 Task: Look for space in Brasschaat, Belgium from 22nd June, 2023 to 30th June, 2023 for 2 adults in price range Rs.7000 to Rs.15000. Place can be entire place with 1  bedroom having 1 bed and 1 bathroom. Property type can be house, flat, guest house, hotel. Amenities needed are: heating. Booking option can be shelf check-in. Required host language is English.
Action: Mouse moved to (365, 74)
Screenshot: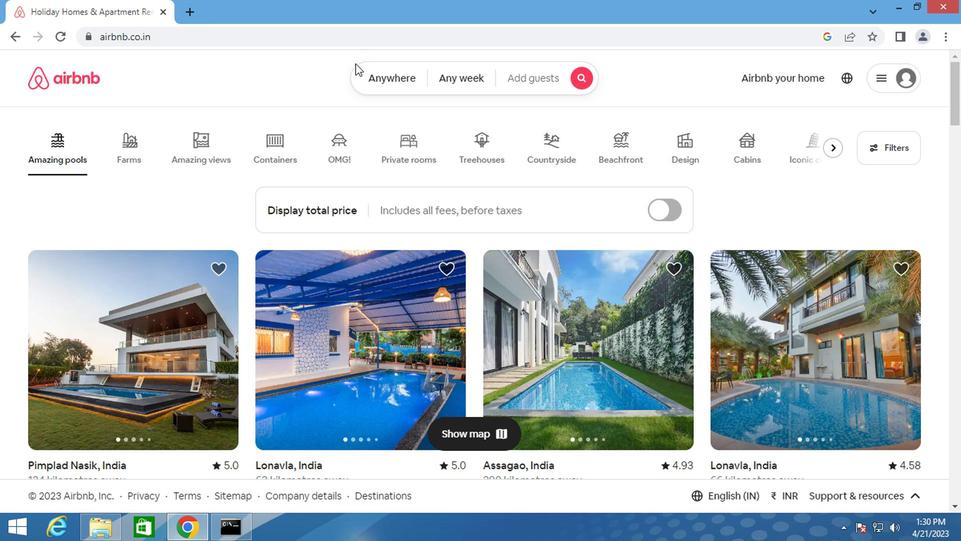 
Action: Mouse pressed left at (365, 74)
Screenshot: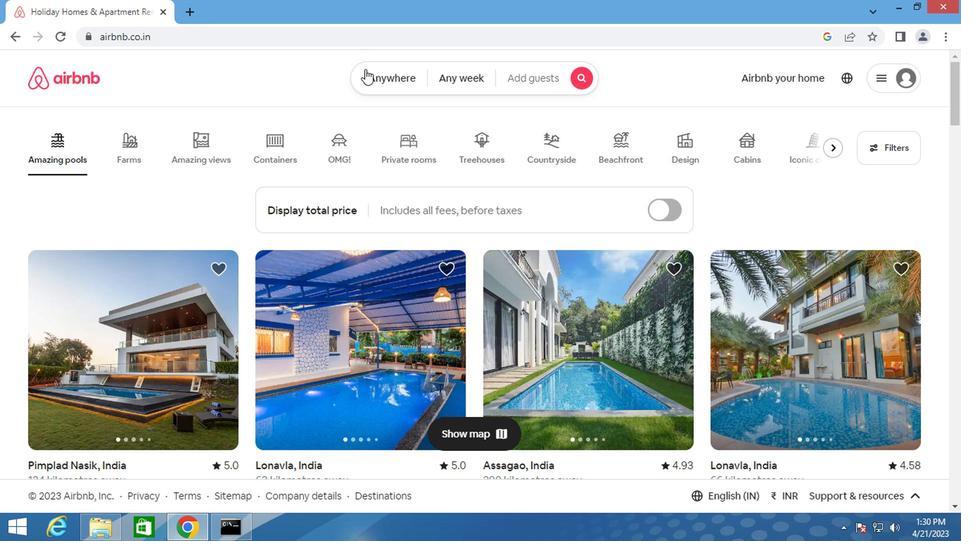 
Action: Mouse moved to (282, 129)
Screenshot: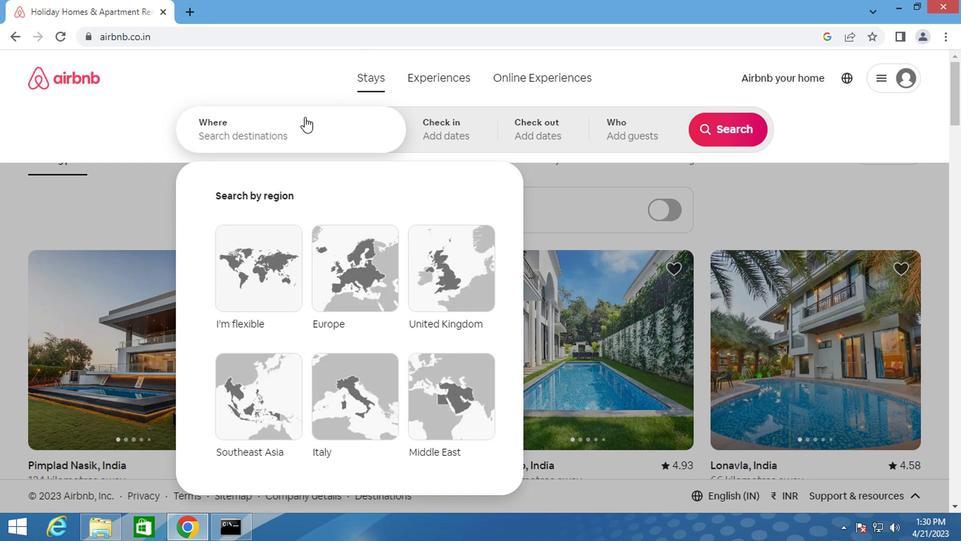 
Action: Mouse pressed left at (282, 129)
Screenshot: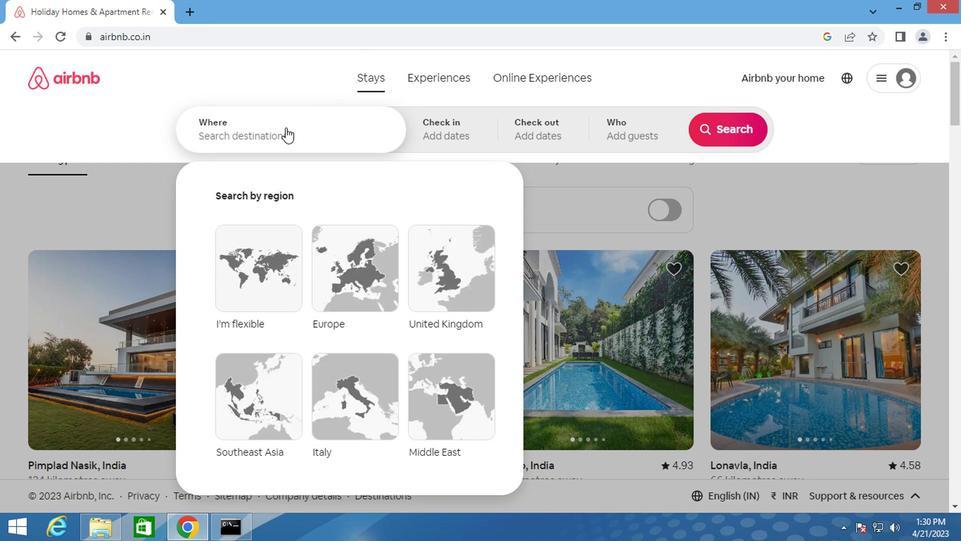 
Action: Key pressed <Key.shift>BRASSCHAAT,<Key.shift>BELGIUM<Key.enter>
Screenshot: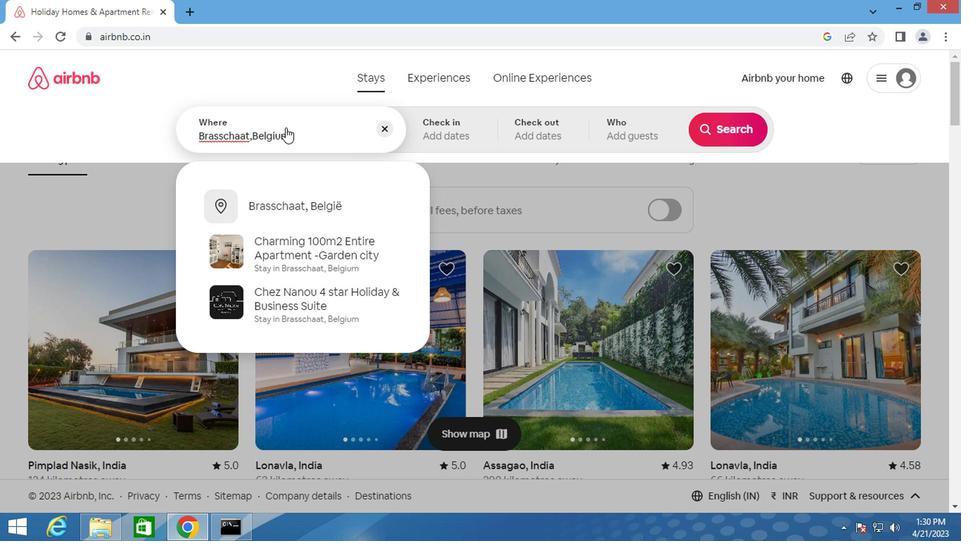 
Action: Mouse moved to (712, 239)
Screenshot: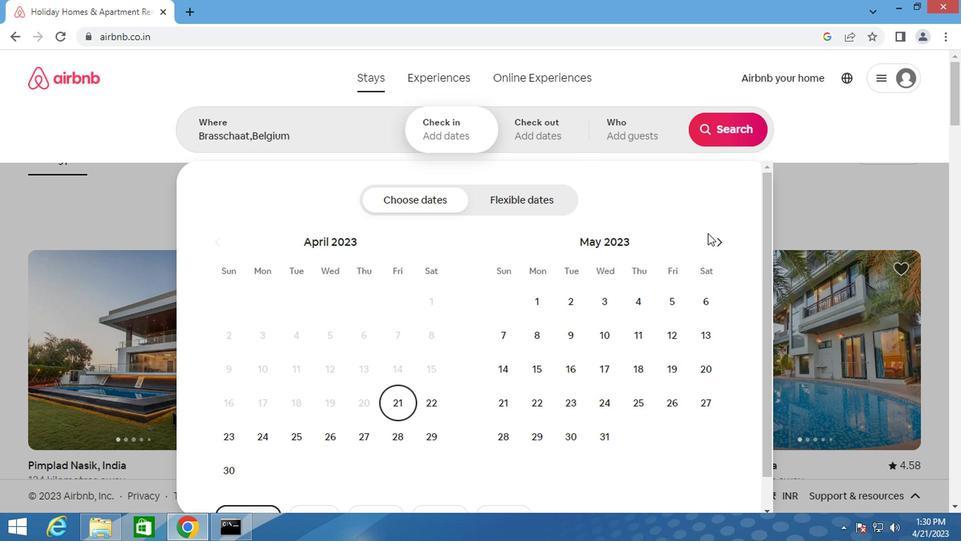 
Action: Mouse pressed left at (712, 239)
Screenshot: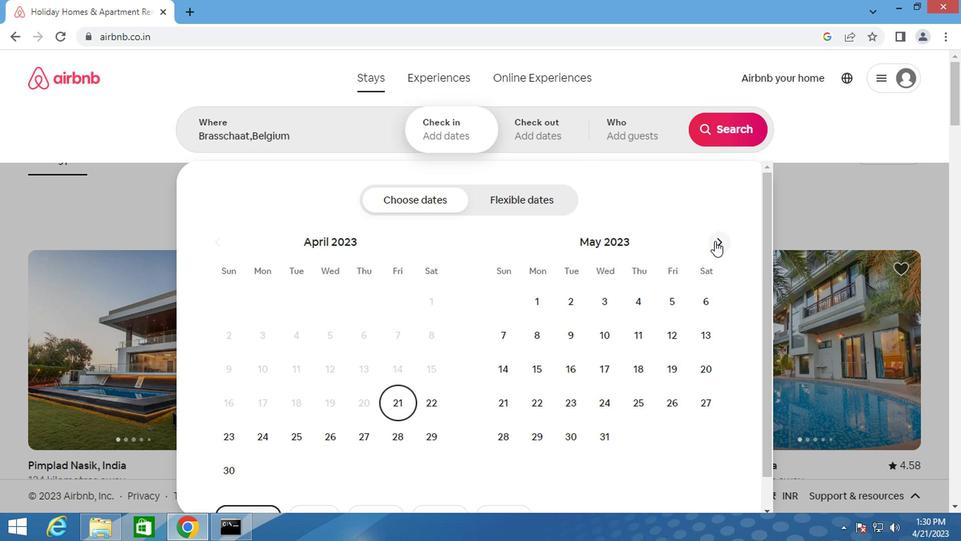 
Action: Mouse moved to (635, 399)
Screenshot: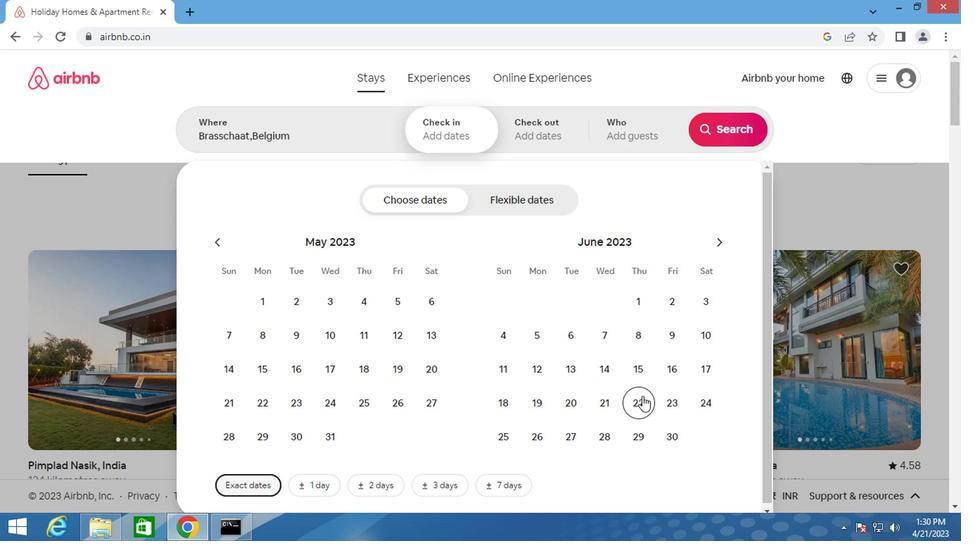 
Action: Mouse pressed left at (635, 399)
Screenshot: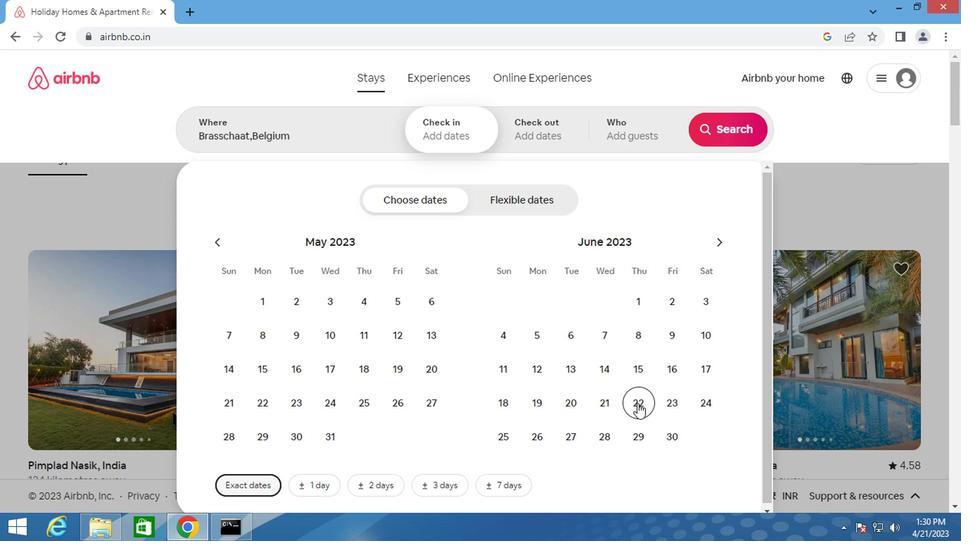 
Action: Mouse pressed left at (635, 399)
Screenshot: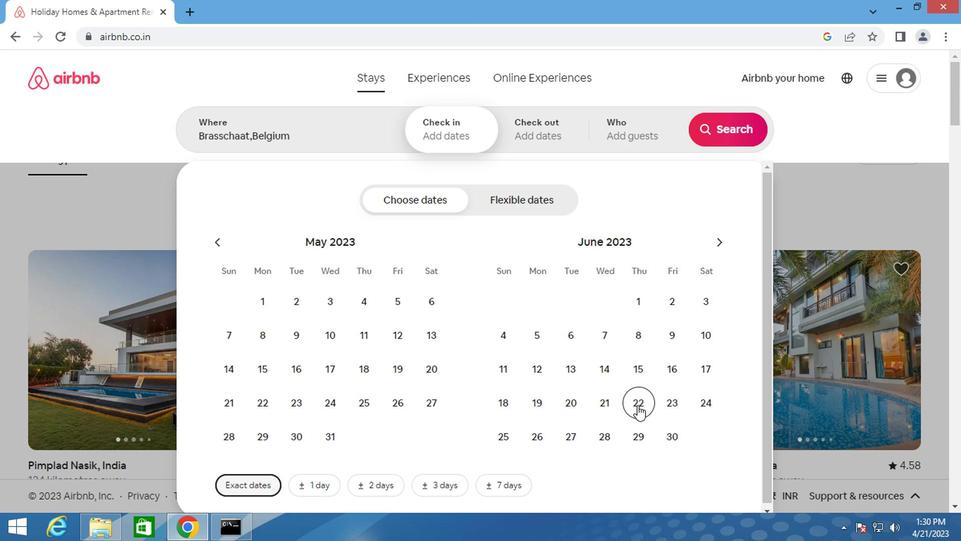 
Action: Mouse moved to (676, 431)
Screenshot: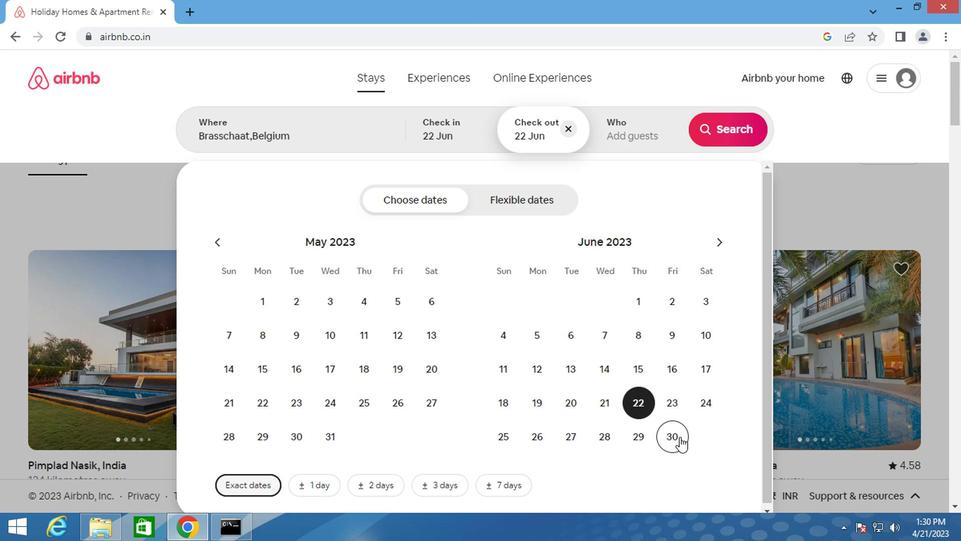 
Action: Mouse pressed left at (676, 431)
Screenshot: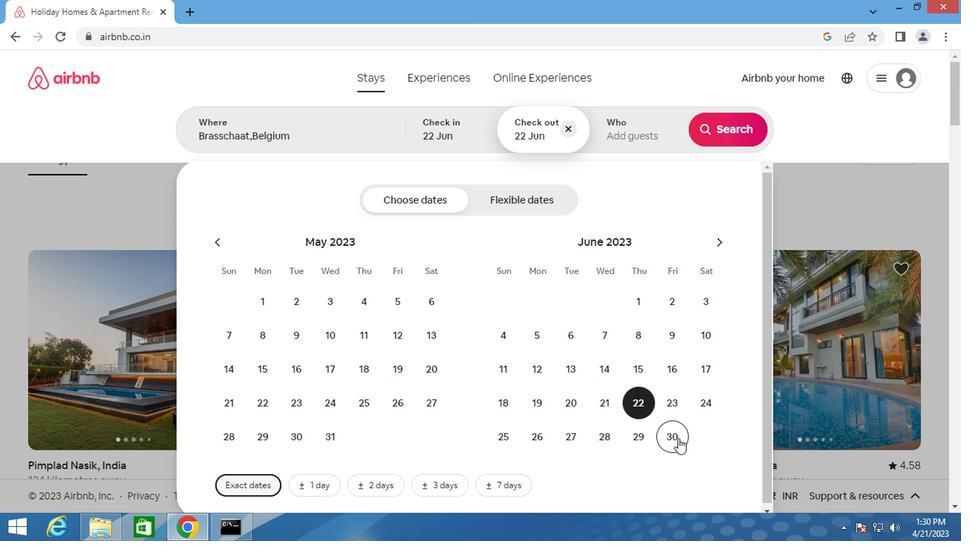 
Action: Mouse moved to (634, 128)
Screenshot: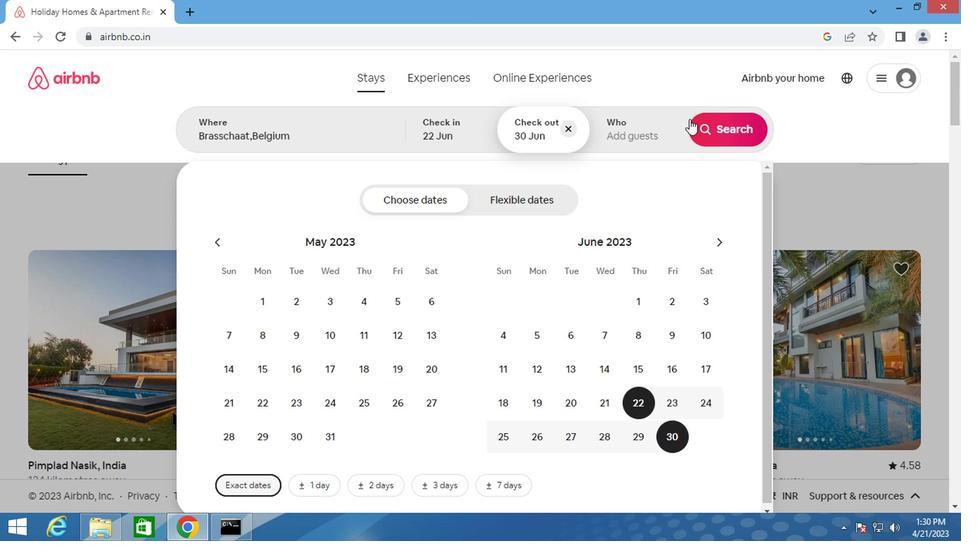 
Action: Mouse pressed left at (634, 128)
Screenshot: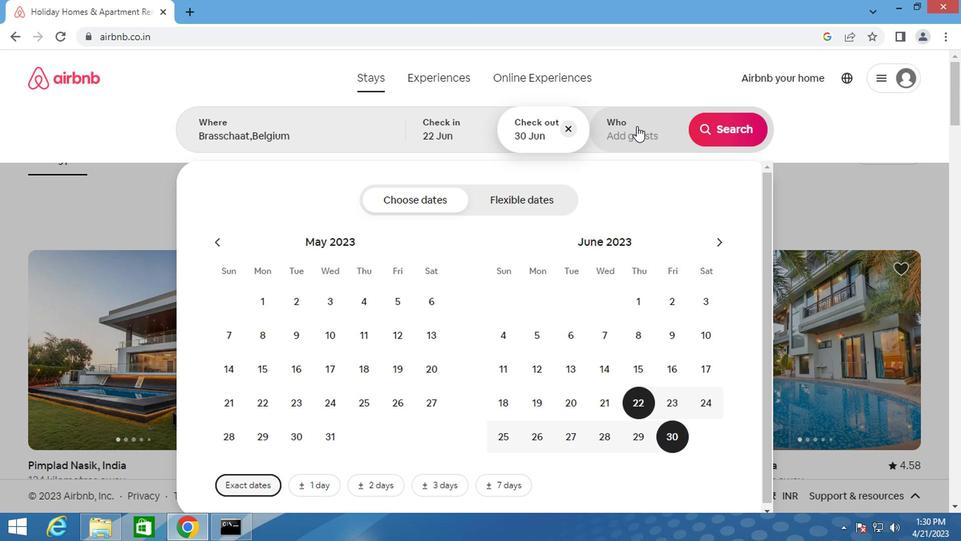 
Action: Mouse moved to (735, 204)
Screenshot: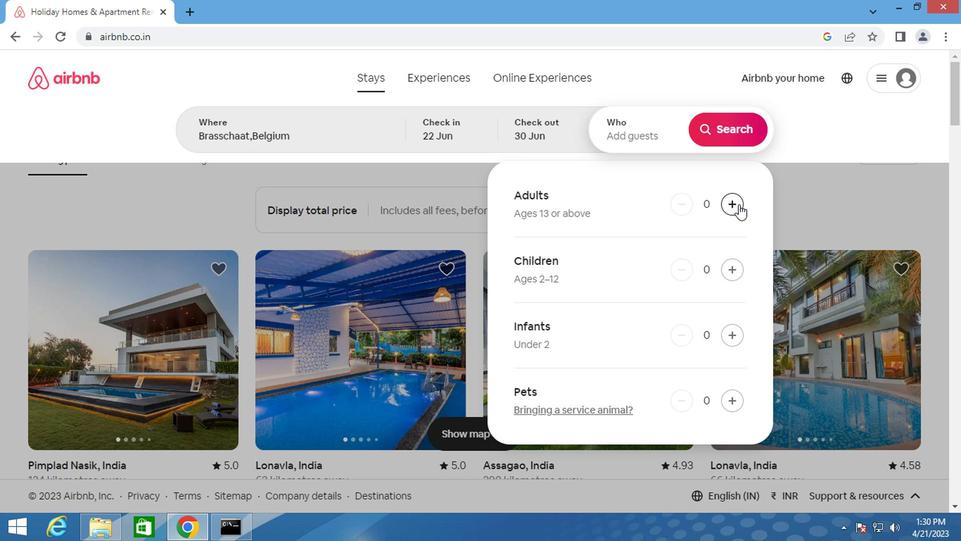 
Action: Mouse pressed left at (735, 204)
Screenshot: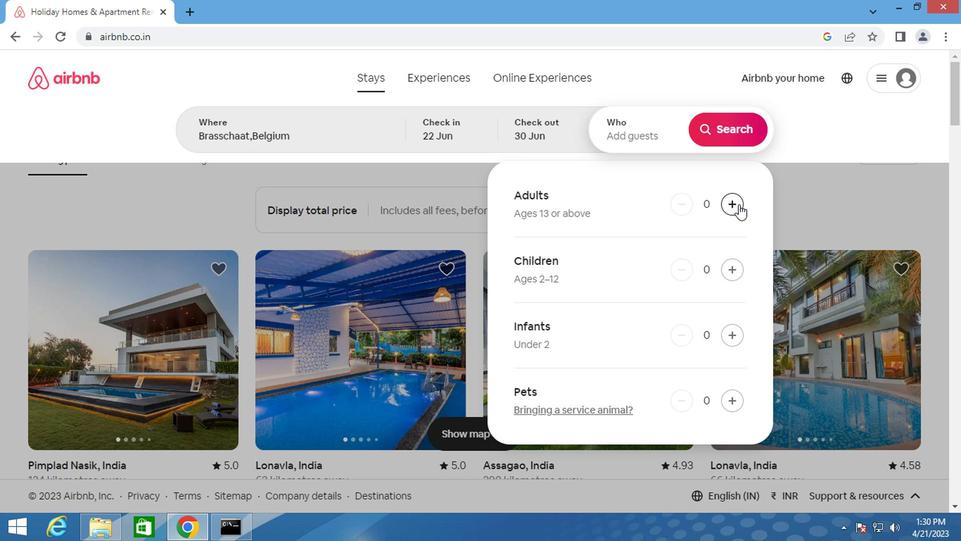 
Action: Mouse moved to (735, 205)
Screenshot: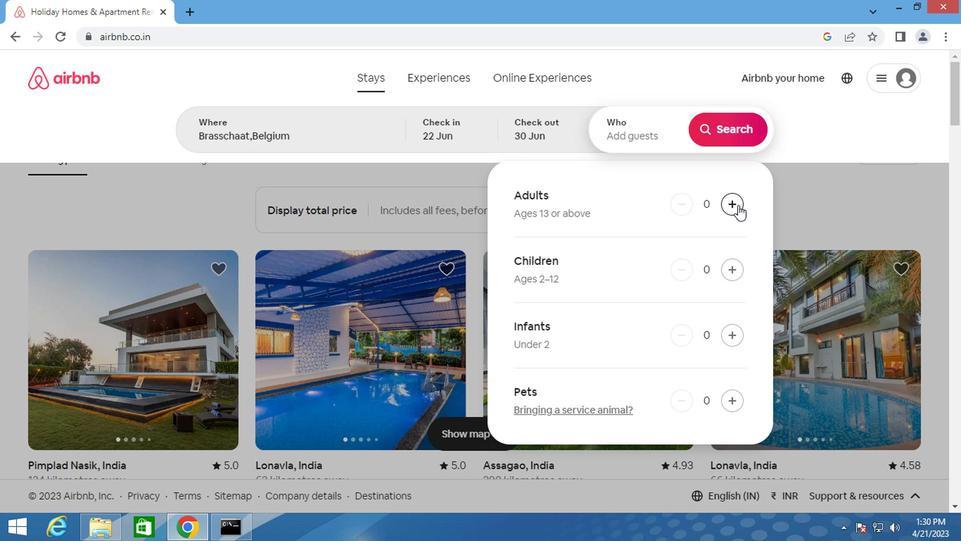 
Action: Mouse pressed left at (735, 205)
Screenshot: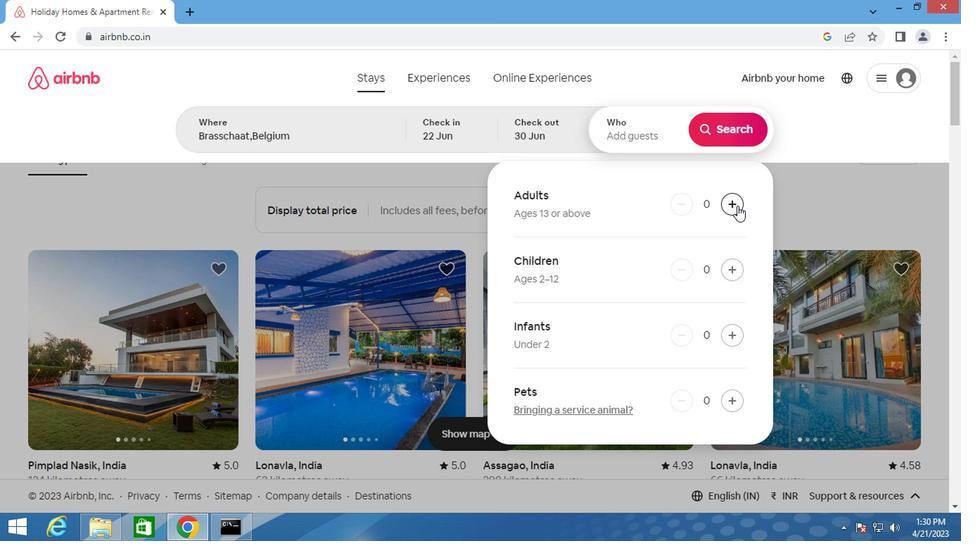 
Action: Mouse moved to (713, 139)
Screenshot: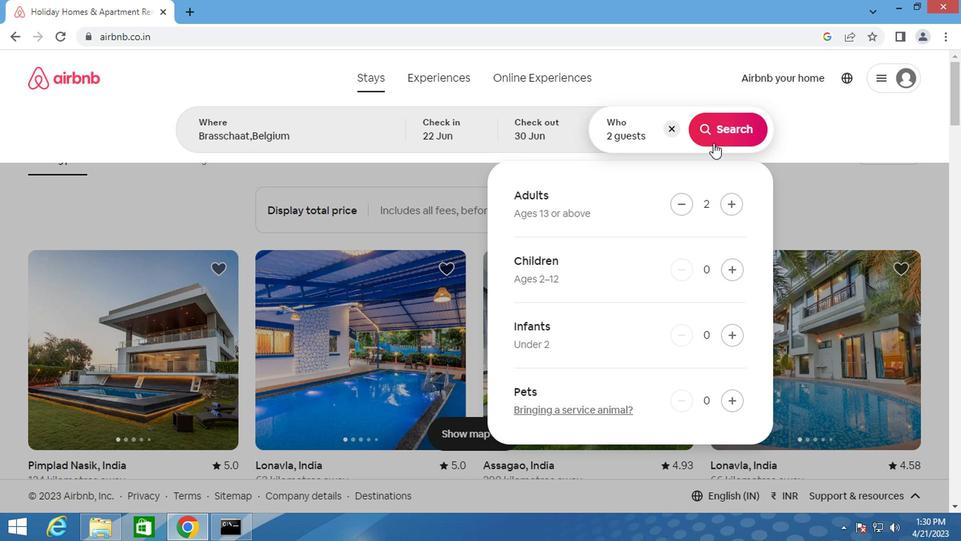 
Action: Mouse pressed left at (713, 139)
Screenshot: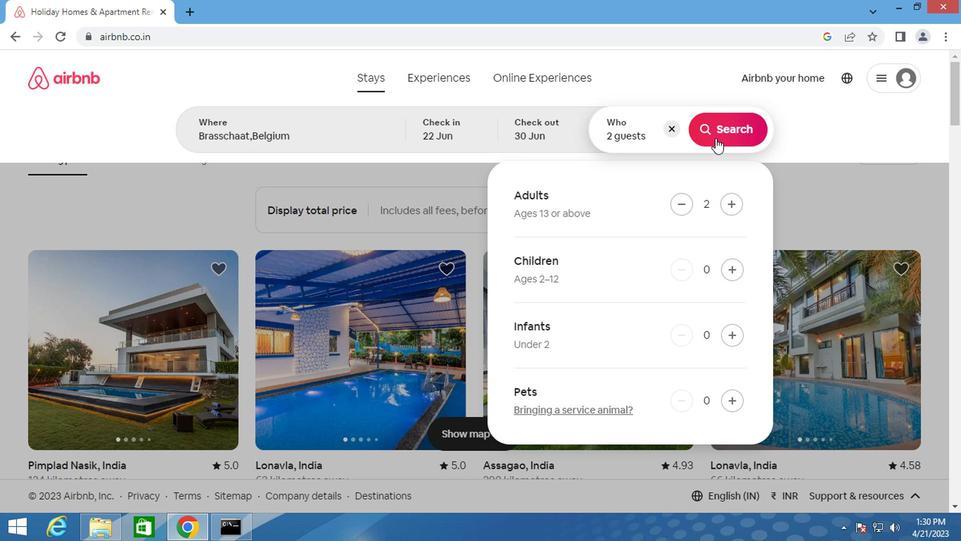 
Action: Mouse moved to (877, 141)
Screenshot: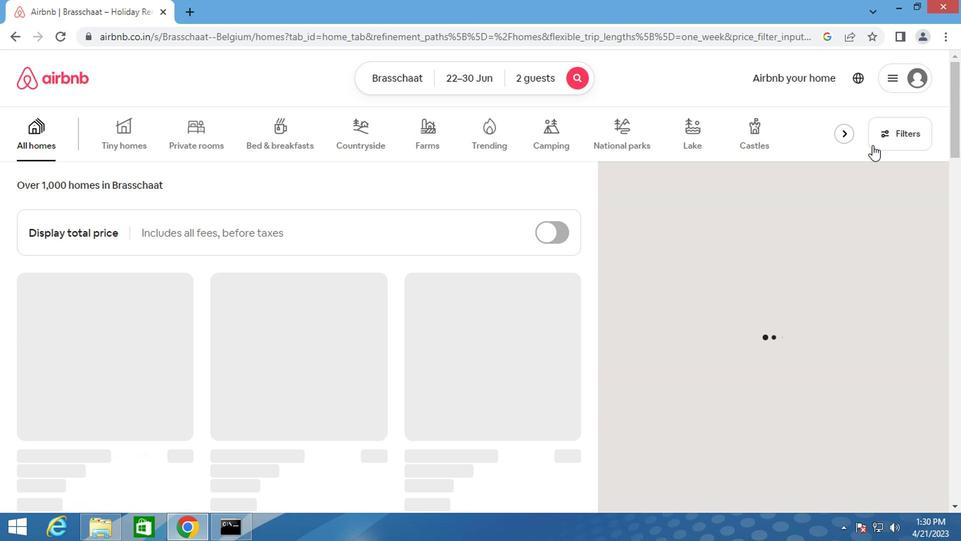 
Action: Mouse pressed left at (877, 141)
Screenshot: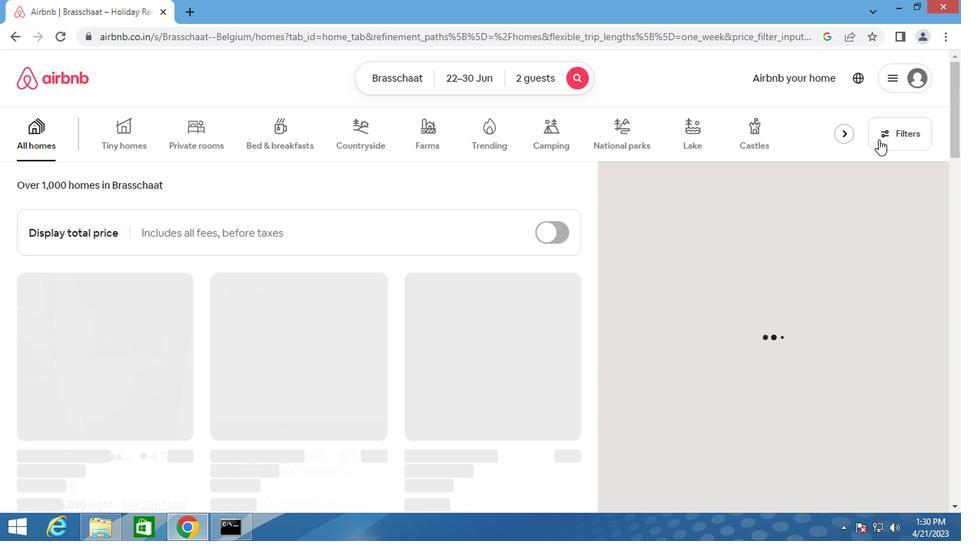 
Action: Mouse moved to (270, 310)
Screenshot: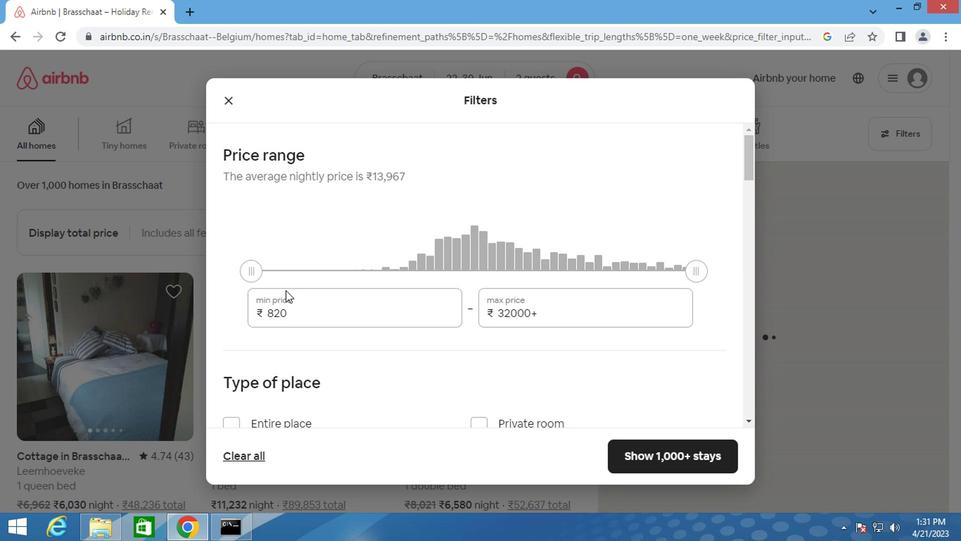 
Action: Mouse pressed left at (270, 310)
Screenshot: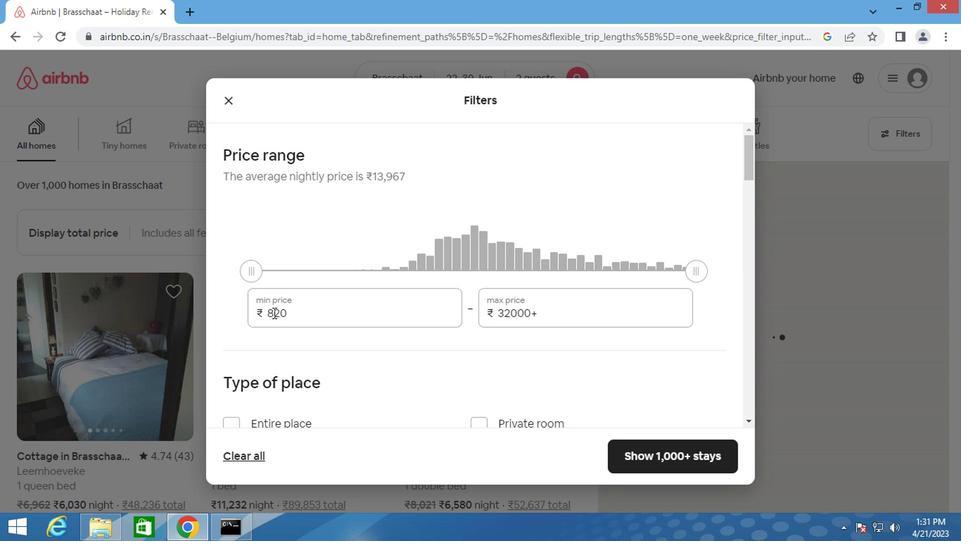 
Action: Mouse pressed left at (270, 310)
Screenshot: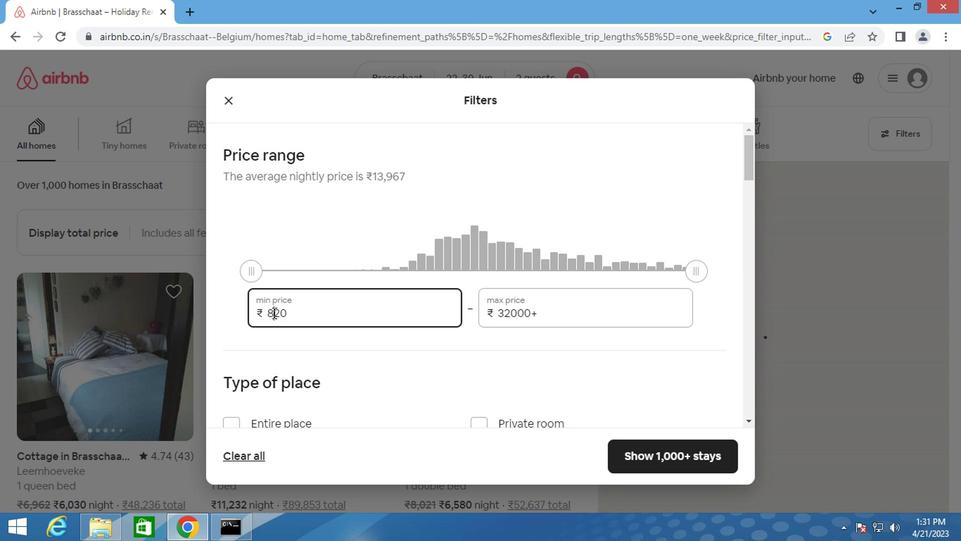 
Action: Mouse moved to (270, 310)
Screenshot: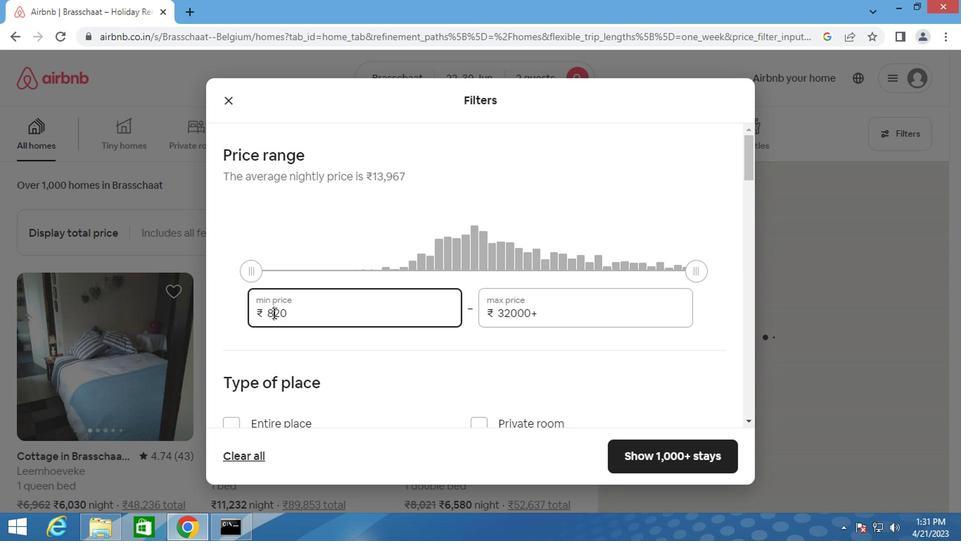 
Action: Key pressed <Key.backspace>7000<Key.enter>
Screenshot: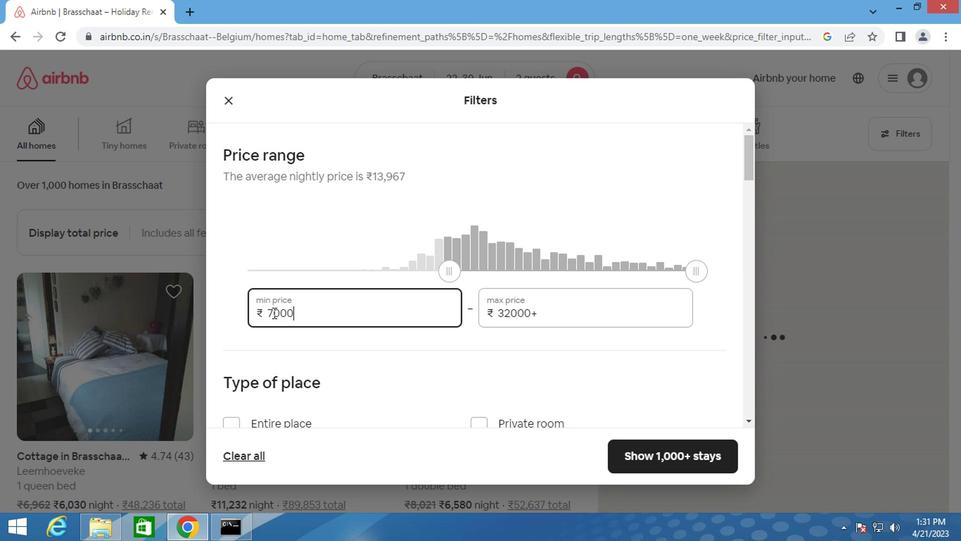 
Action: Mouse moved to (503, 311)
Screenshot: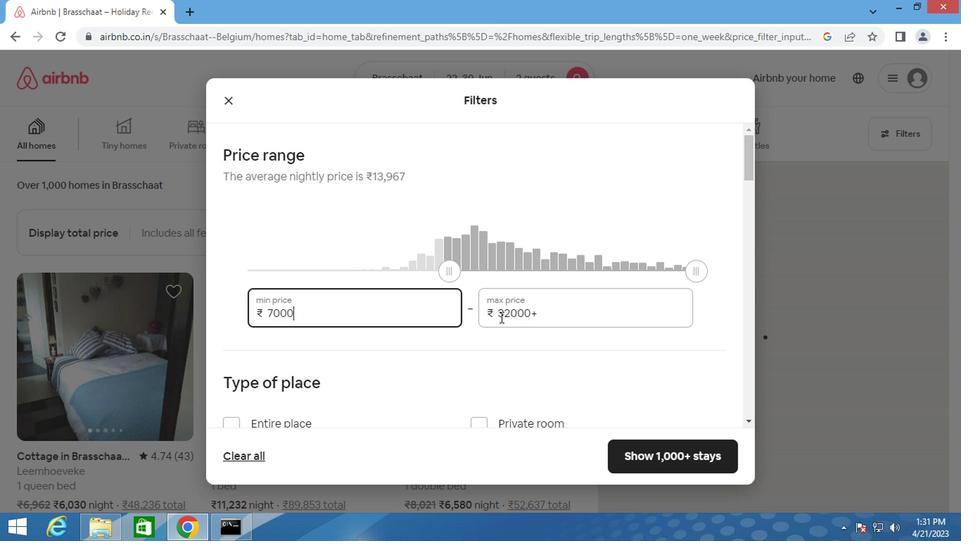 
Action: Mouse pressed left at (503, 311)
Screenshot: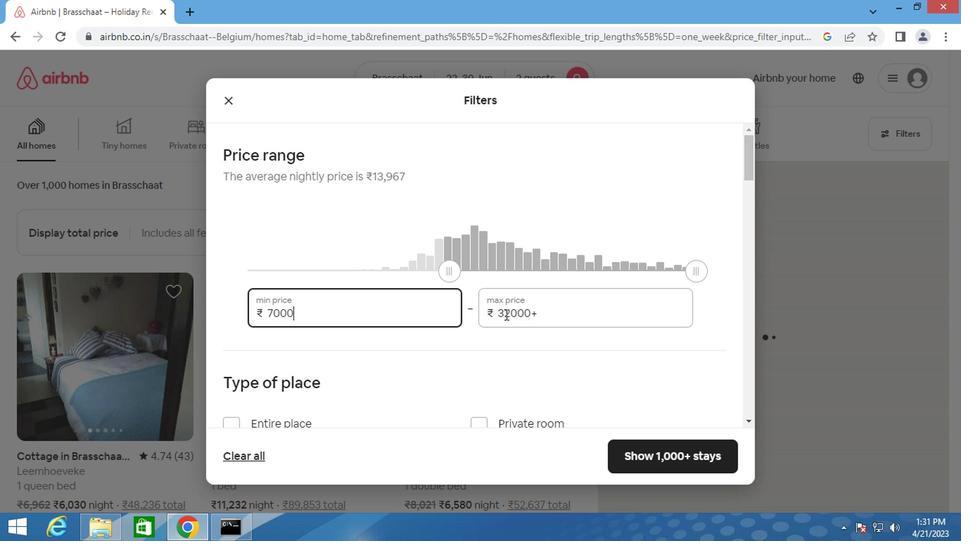 
Action: Mouse pressed left at (503, 311)
Screenshot: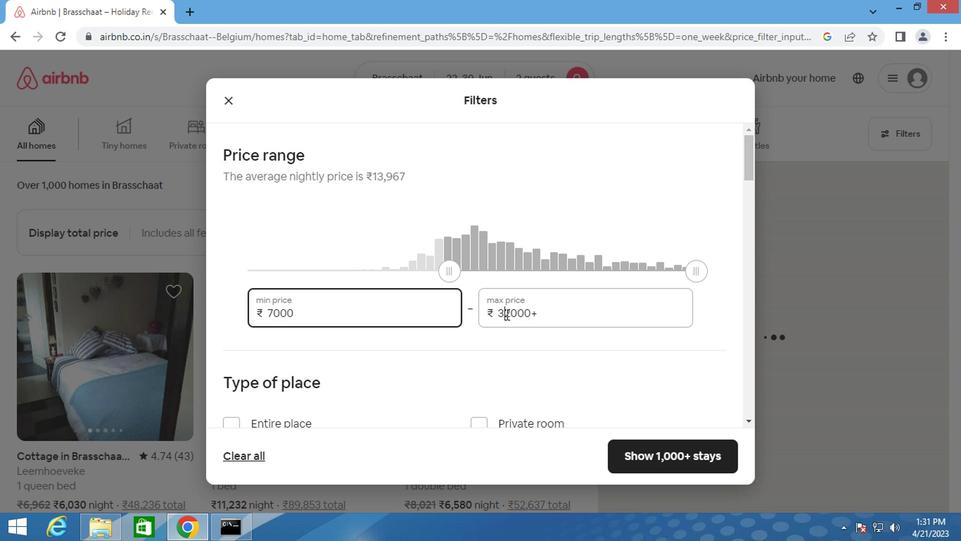 
Action: Mouse moved to (510, 297)
Screenshot: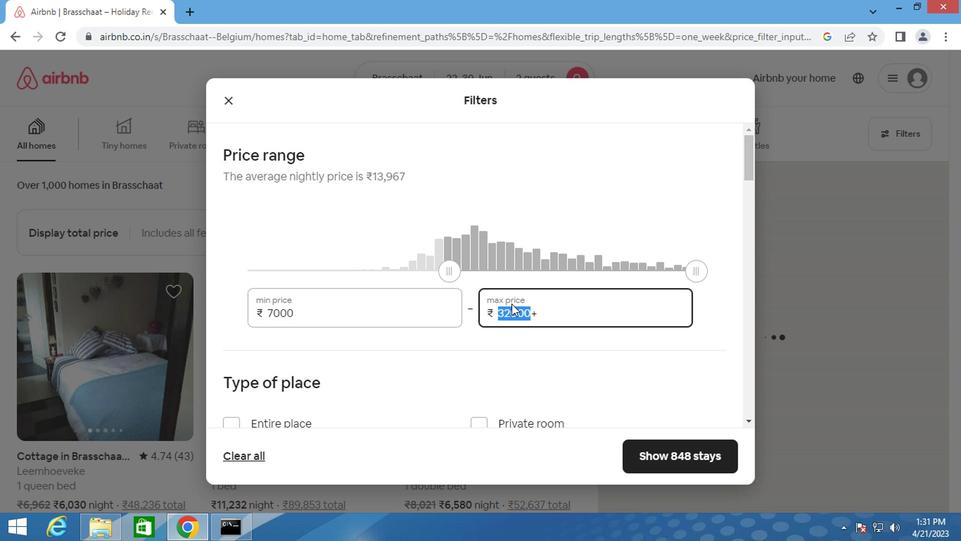 
Action: Key pressed <Key.backspace>
Screenshot: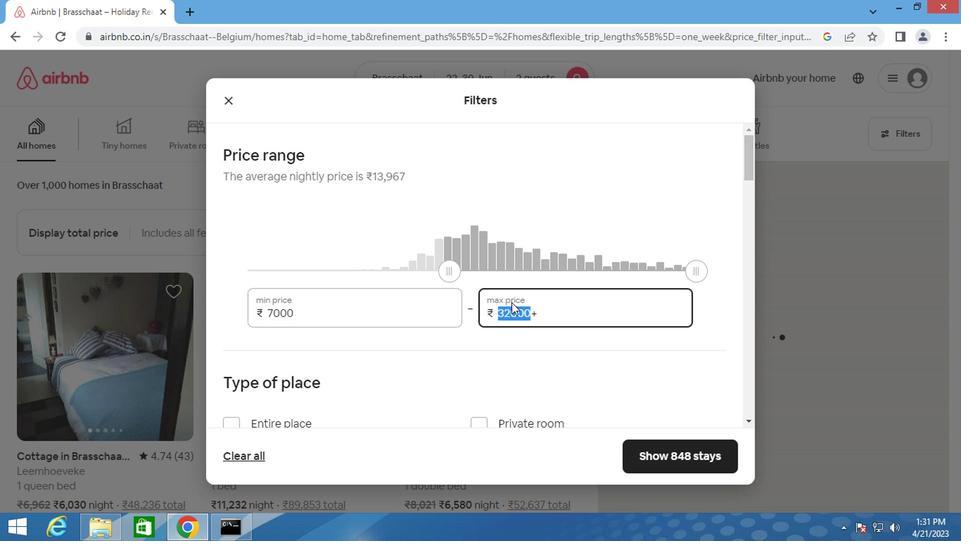 
Action: Mouse moved to (510, 297)
Screenshot: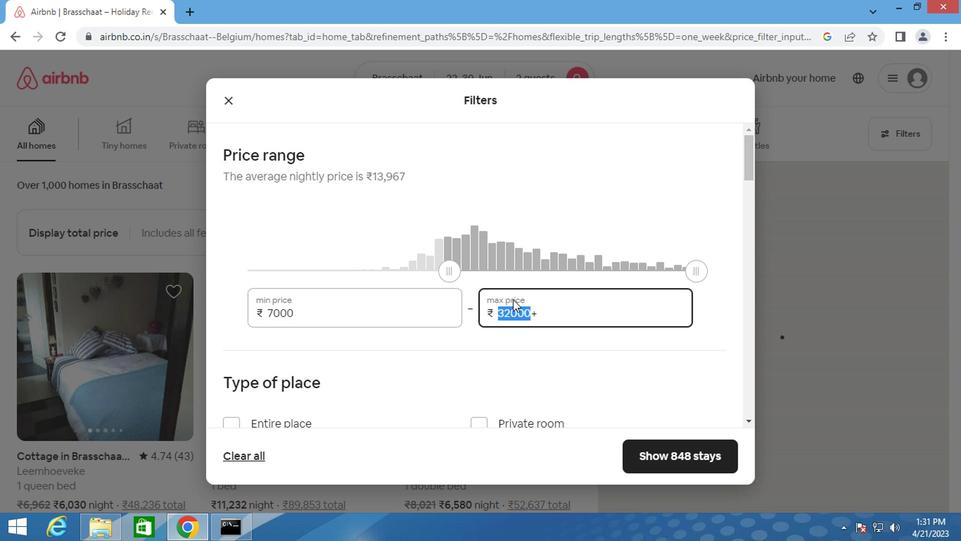 
Action: Key pressed 15000
Screenshot: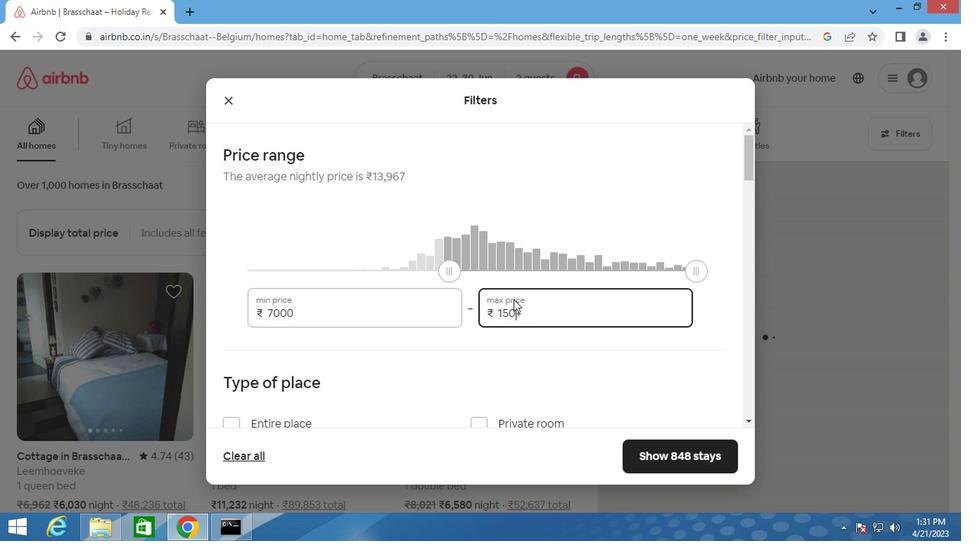 
Action: Mouse moved to (408, 336)
Screenshot: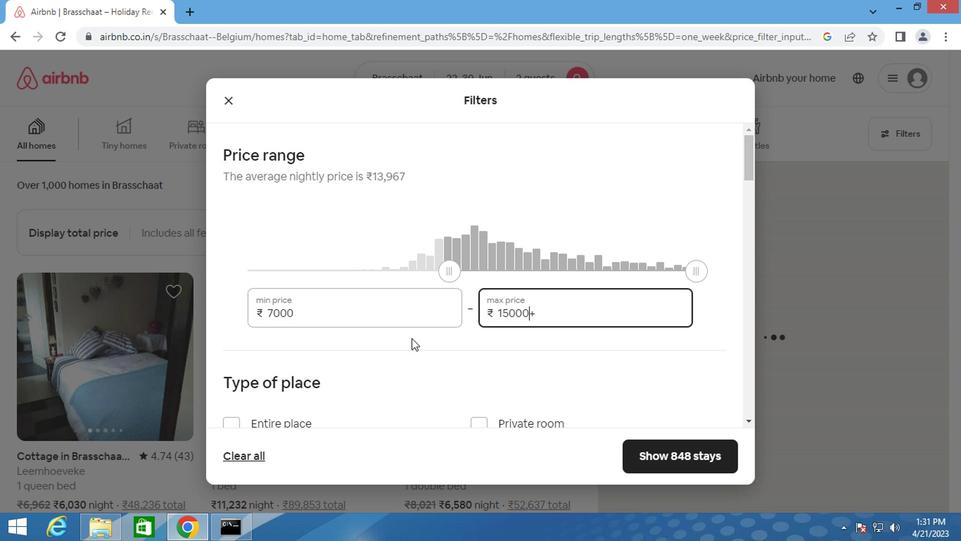 
Action: Mouse scrolled (408, 335) with delta (0, -1)
Screenshot: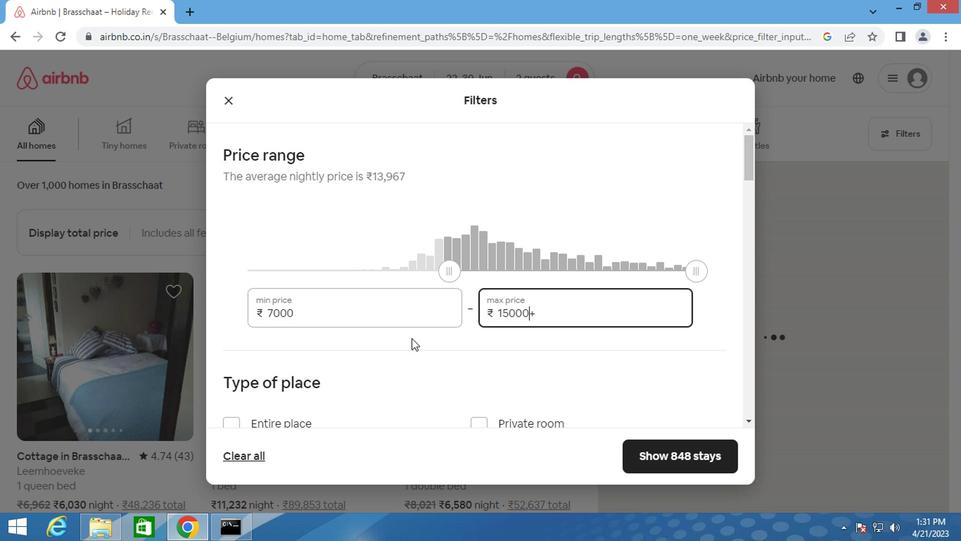 
Action: Mouse moved to (407, 336)
Screenshot: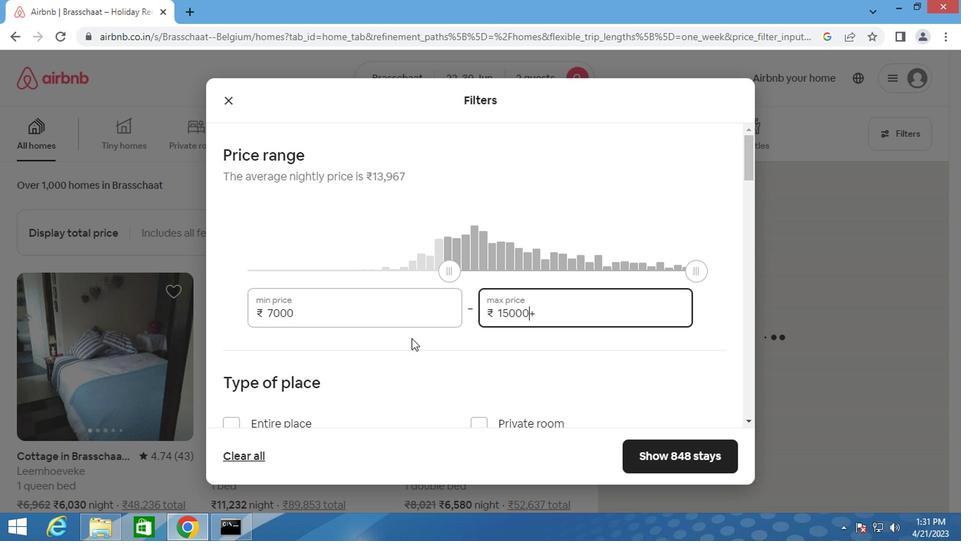 
Action: Mouse scrolled (407, 336) with delta (0, 0)
Screenshot: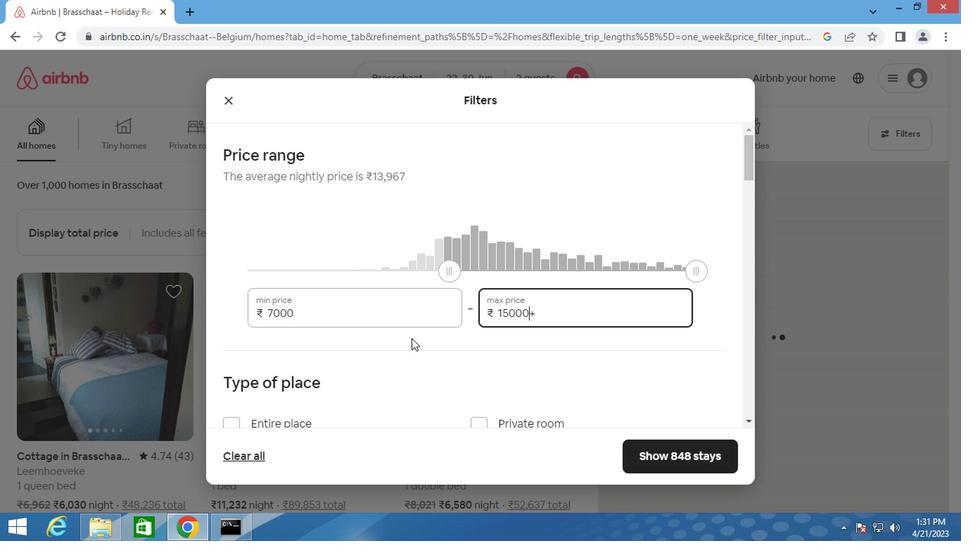 
Action: Mouse moved to (219, 273)
Screenshot: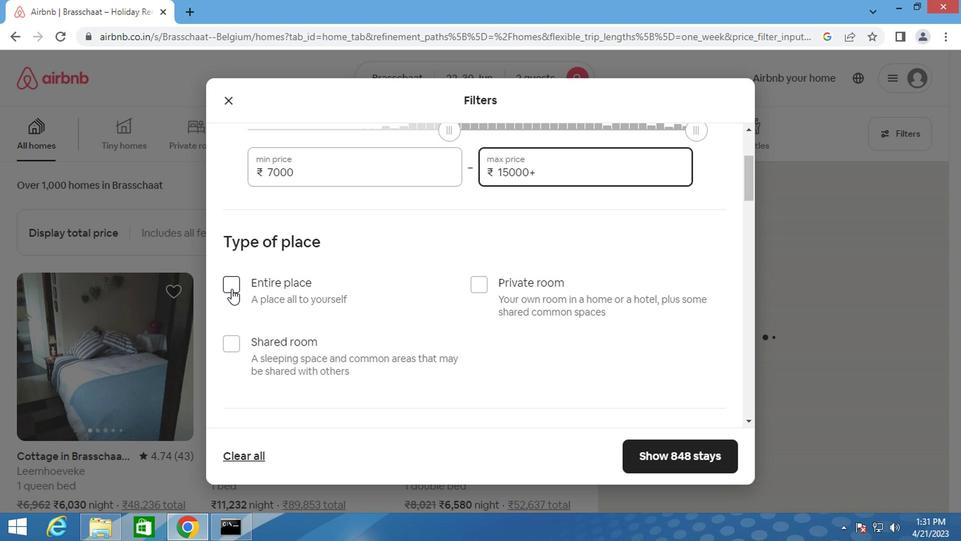 
Action: Mouse pressed left at (219, 273)
Screenshot: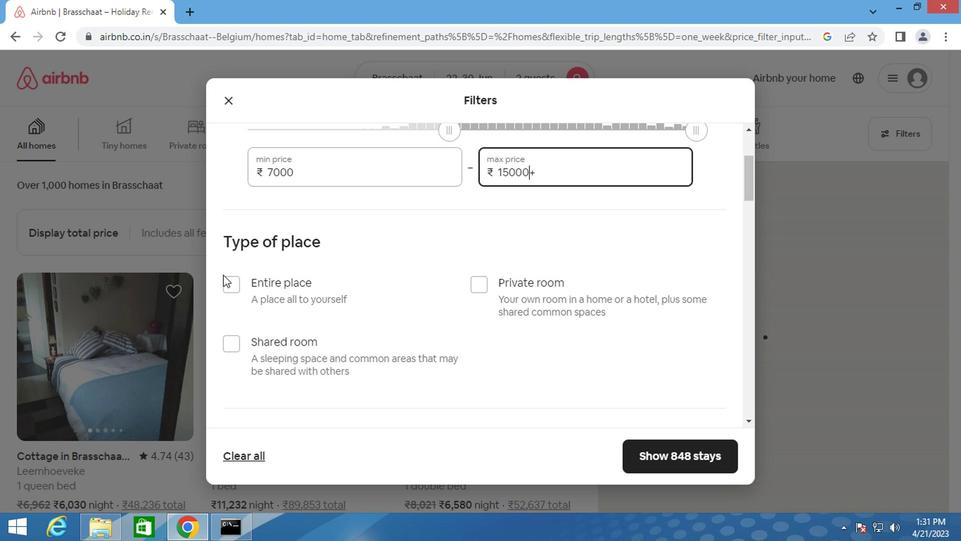 
Action: Mouse moved to (280, 302)
Screenshot: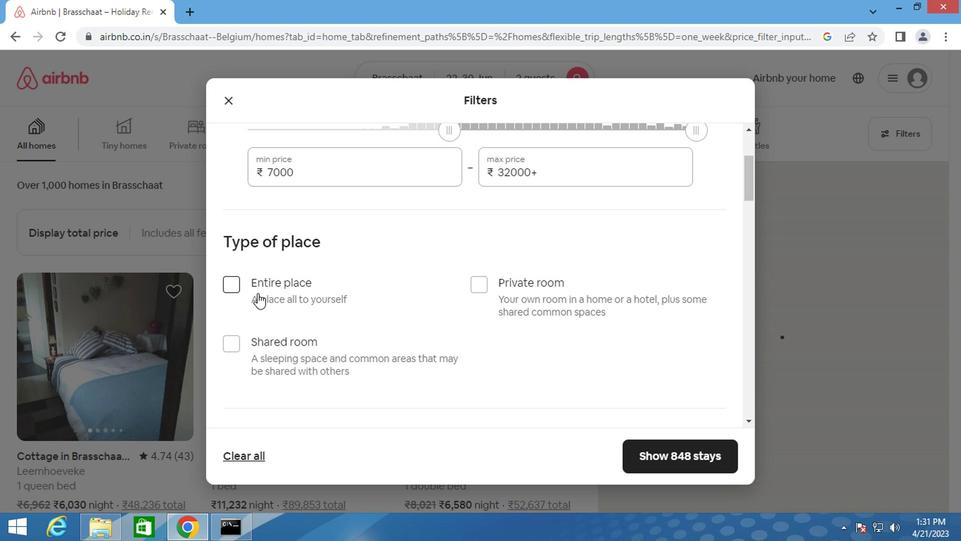 
Action: Mouse scrolled (280, 301) with delta (0, -1)
Screenshot: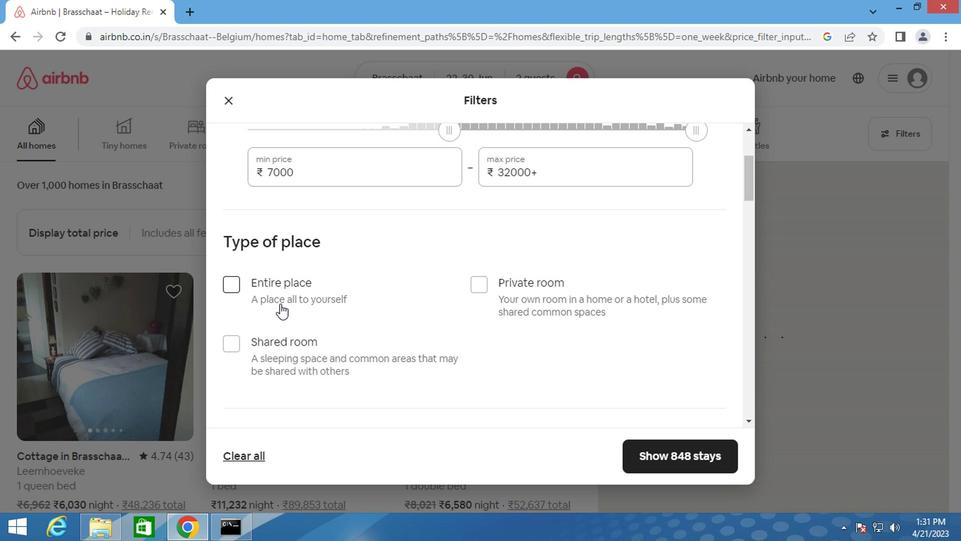 
Action: Mouse scrolled (280, 301) with delta (0, -1)
Screenshot: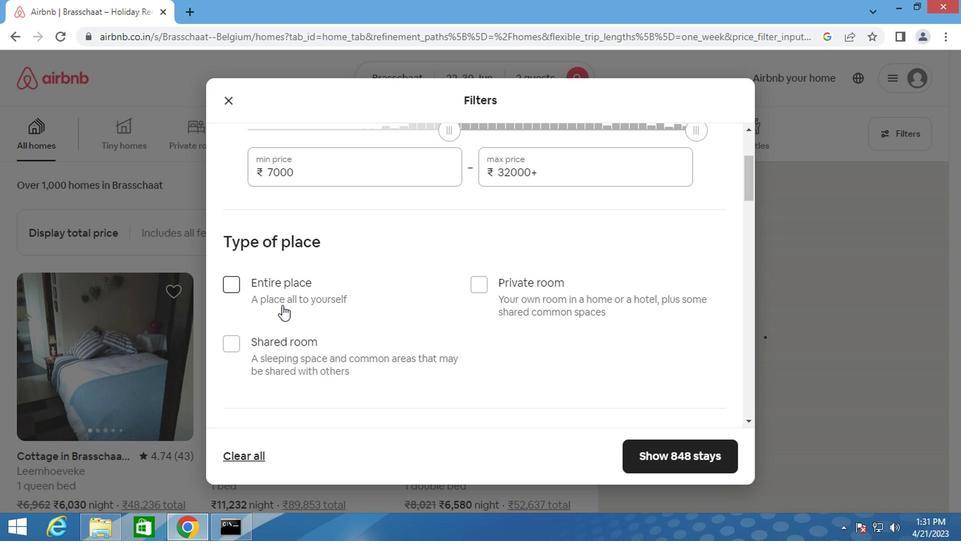 
Action: Mouse moved to (280, 302)
Screenshot: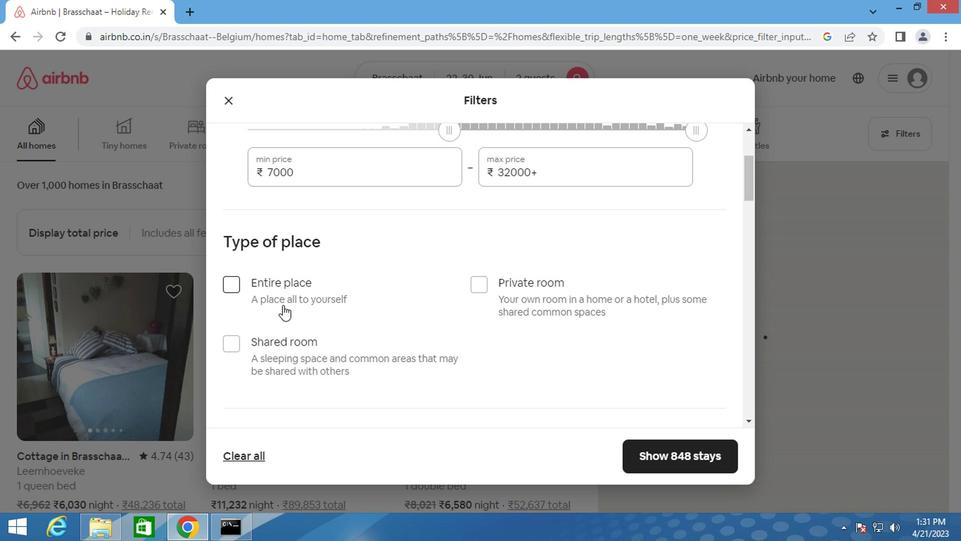 
Action: Mouse scrolled (280, 301) with delta (0, -1)
Screenshot: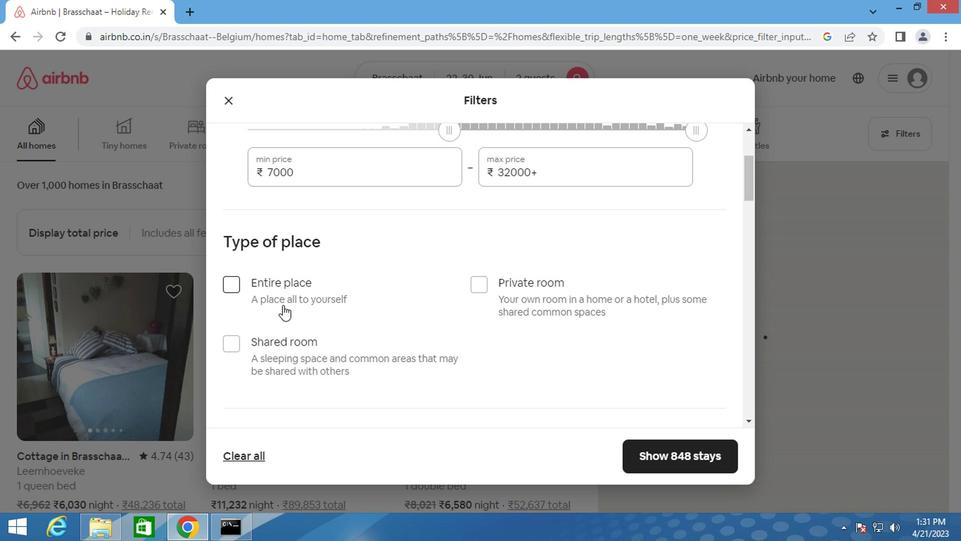 
Action: Mouse moved to (272, 234)
Screenshot: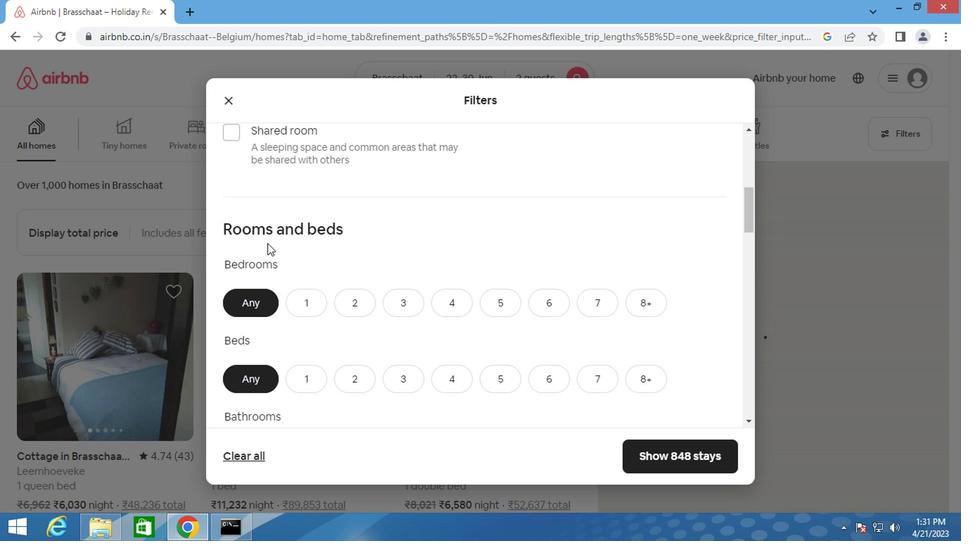 
Action: Mouse scrolled (272, 235) with delta (0, 1)
Screenshot: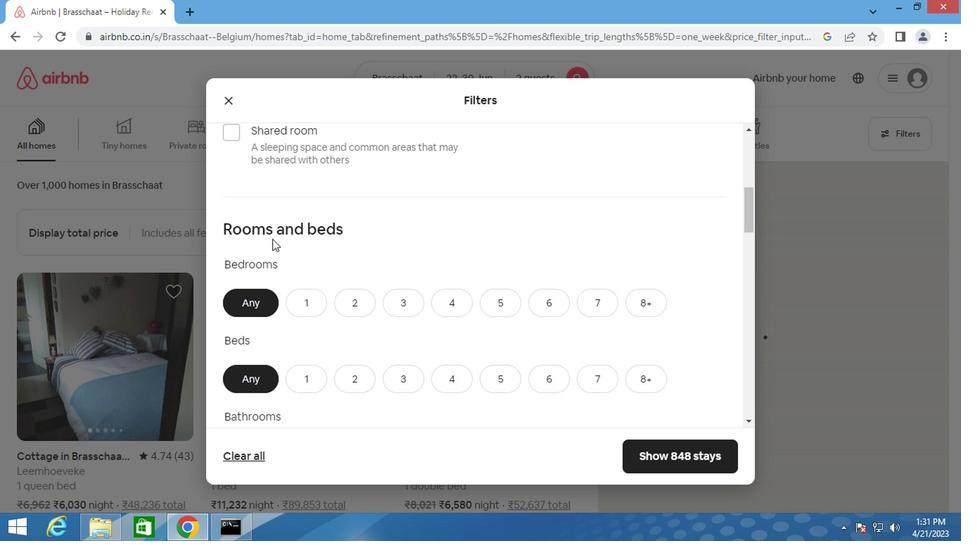
Action: Mouse moved to (272, 233)
Screenshot: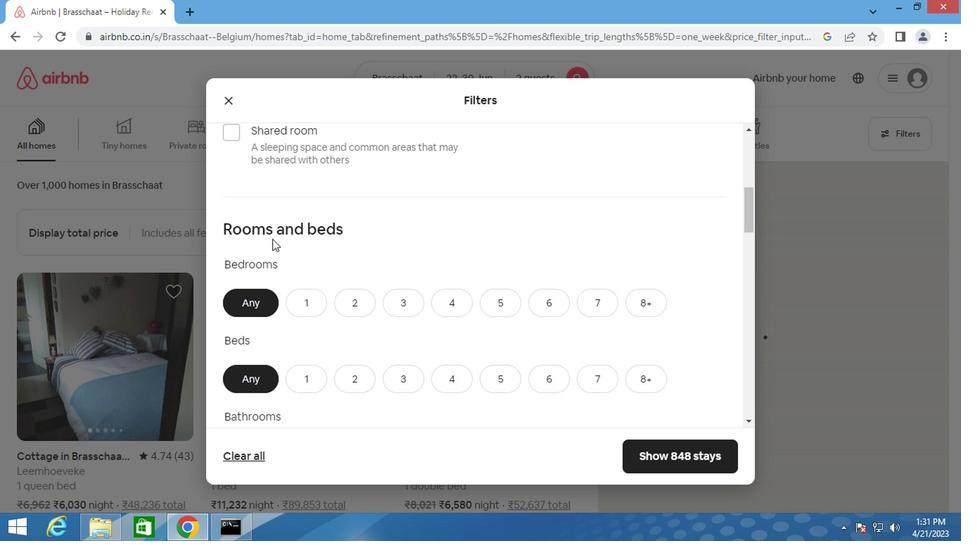 
Action: Mouse scrolled (272, 234) with delta (0, 0)
Screenshot: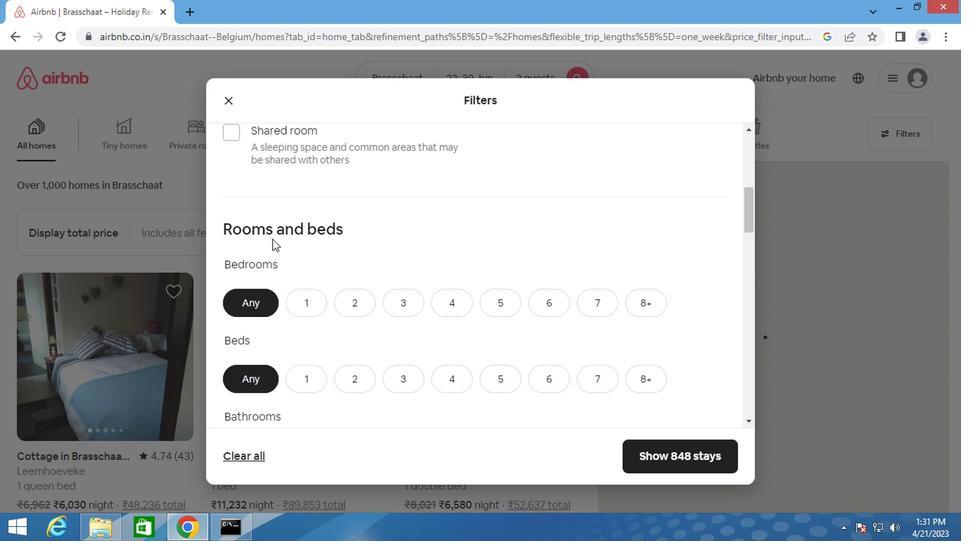 
Action: Mouse moved to (234, 221)
Screenshot: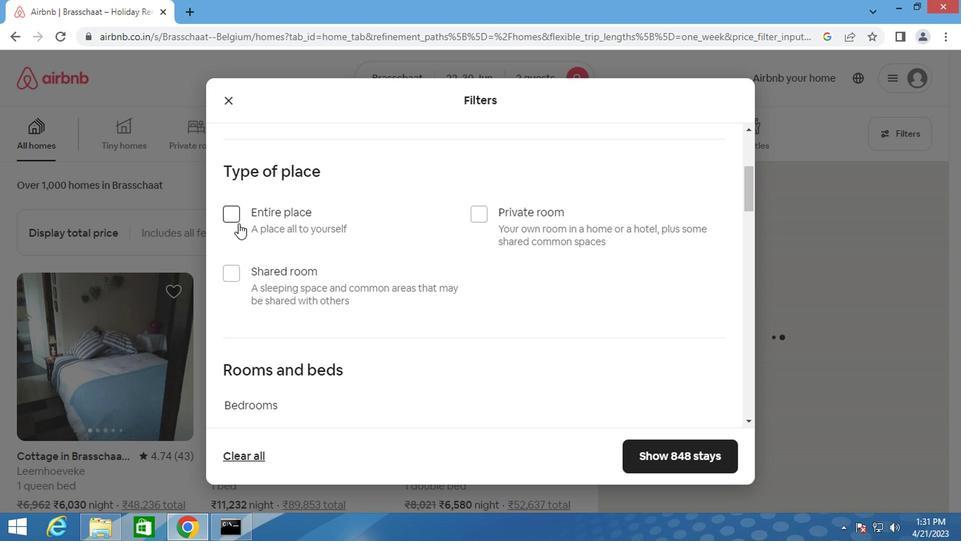 
Action: Mouse pressed left at (234, 221)
Screenshot: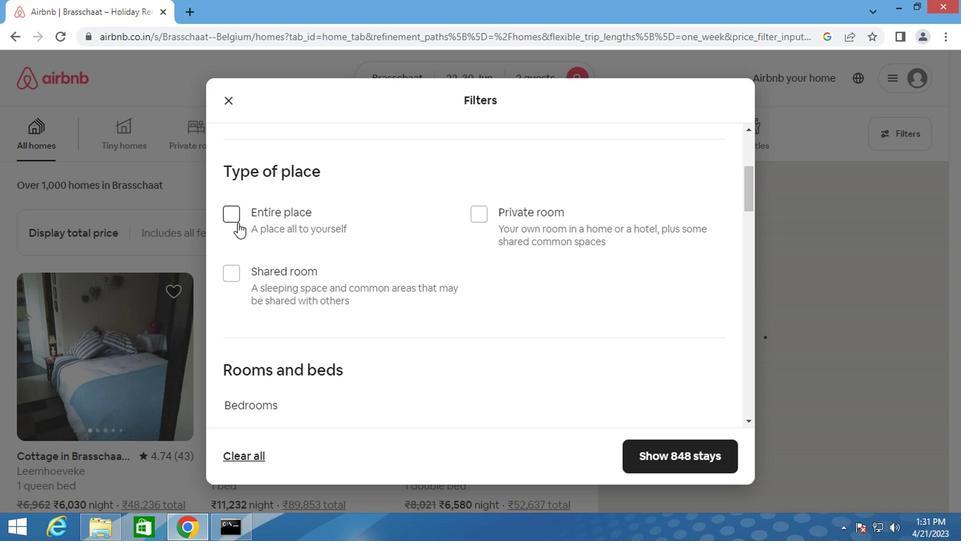 
Action: Mouse moved to (344, 310)
Screenshot: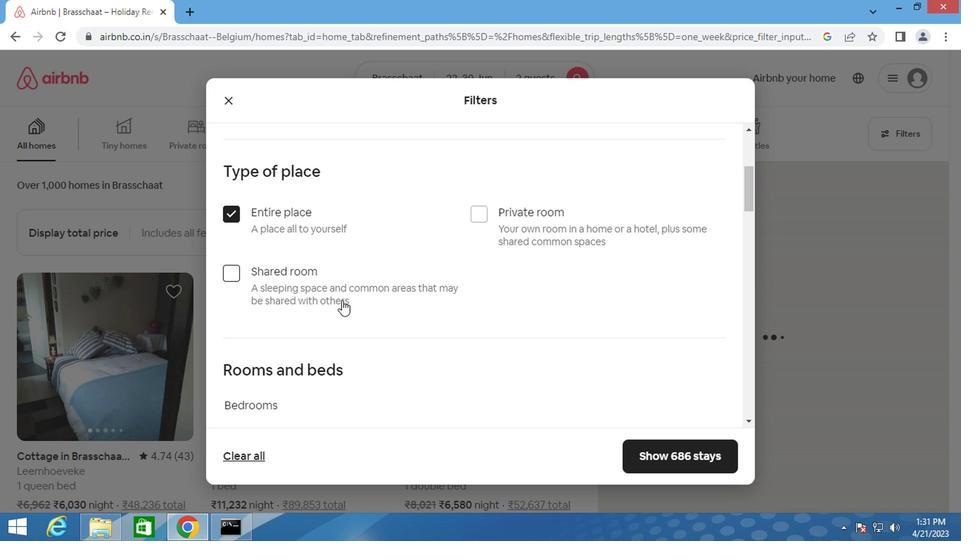 
Action: Mouse scrolled (344, 309) with delta (0, -1)
Screenshot: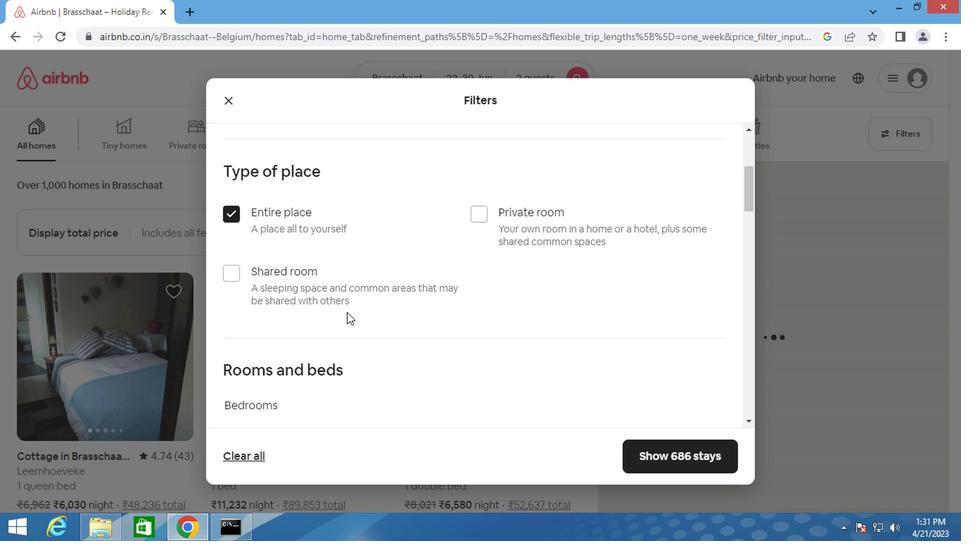 
Action: Mouse scrolled (344, 309) with delta (0, -1)
Screenshot: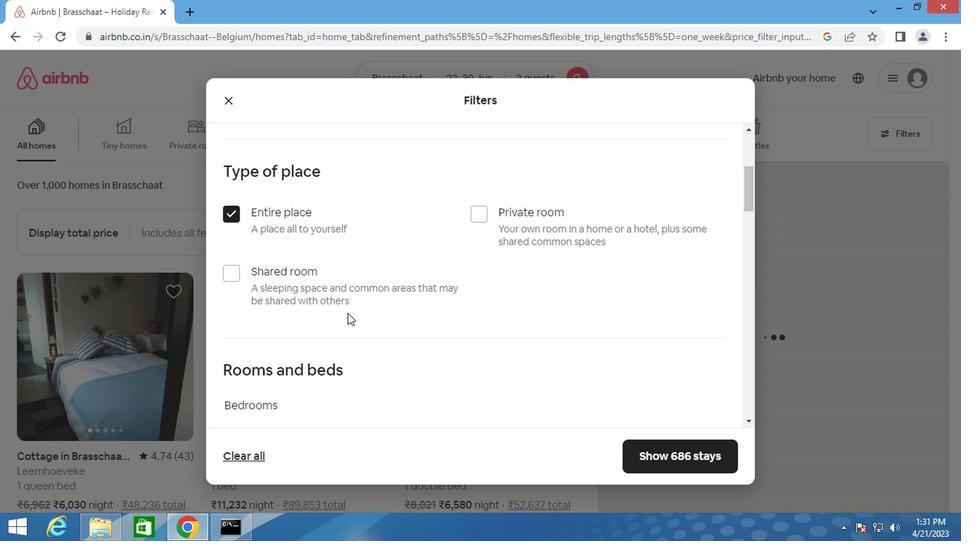 
Action: Mouse scrolled (344, 309) with delta (0, -1)
Screenshot: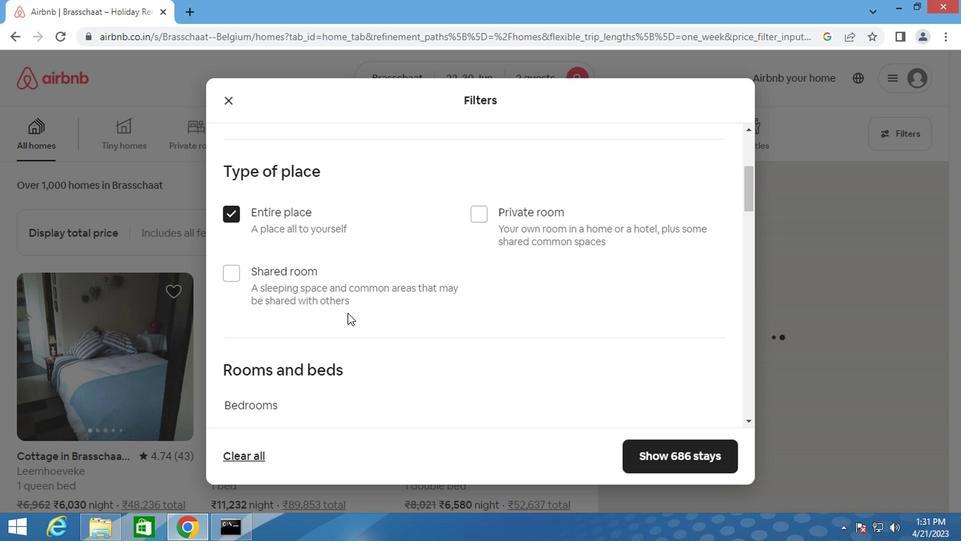 
Action: Mouse moved to (301, 223)
Screenshot: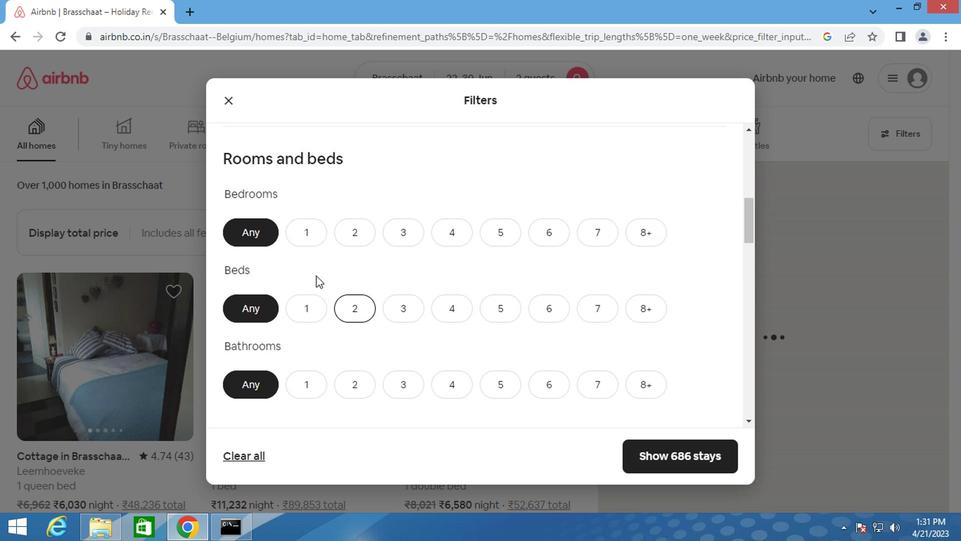 
Action: Mouse pressed left at (301, 223)
Screenshot: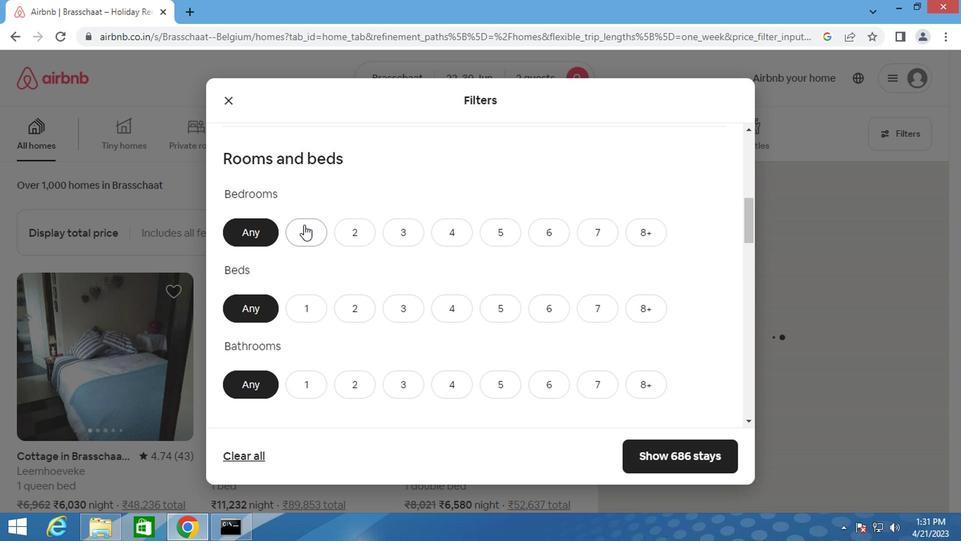 
Action: Mouse moved to (303, 307)
Screenshot: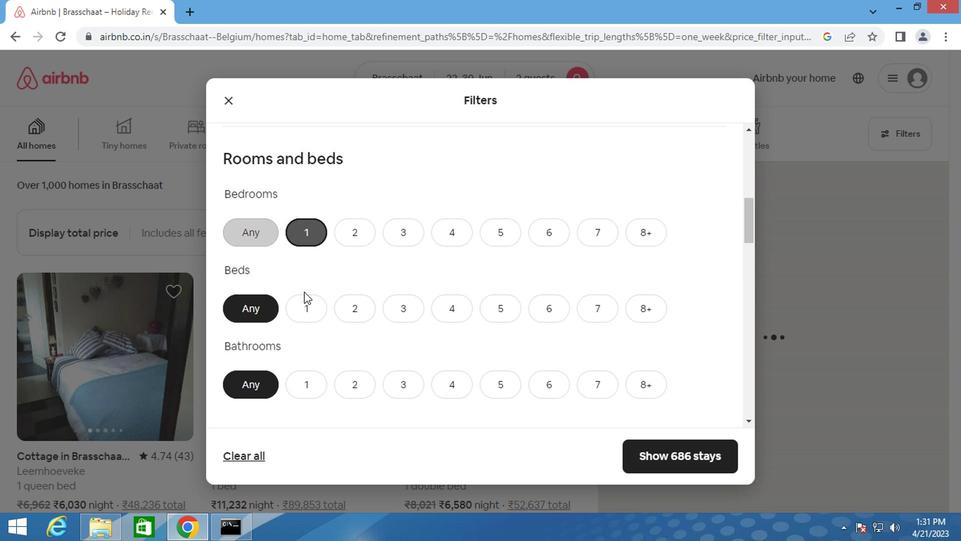 
Action: Mouse pressed left at (303, 307)
Screenshot: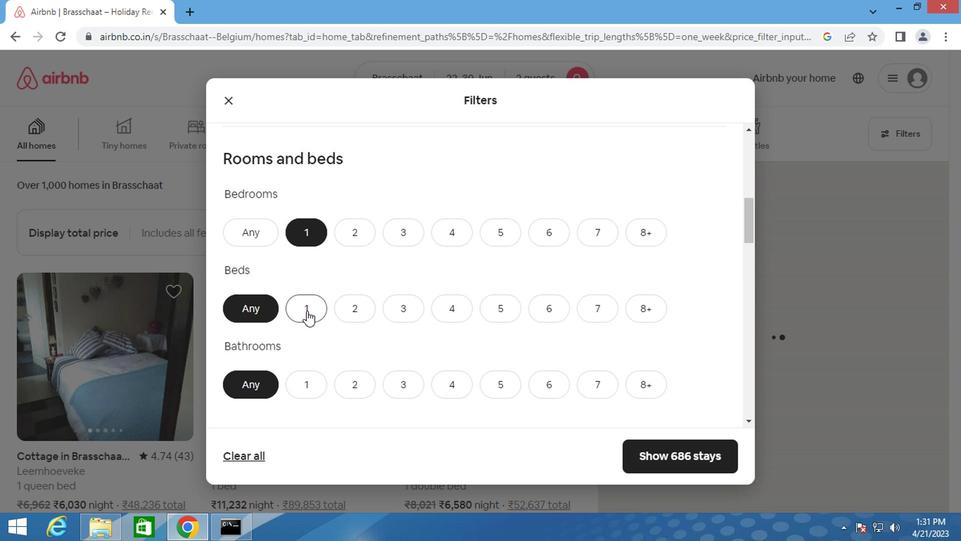 
Action: Mouse moved to (301, 378)
Screenshot: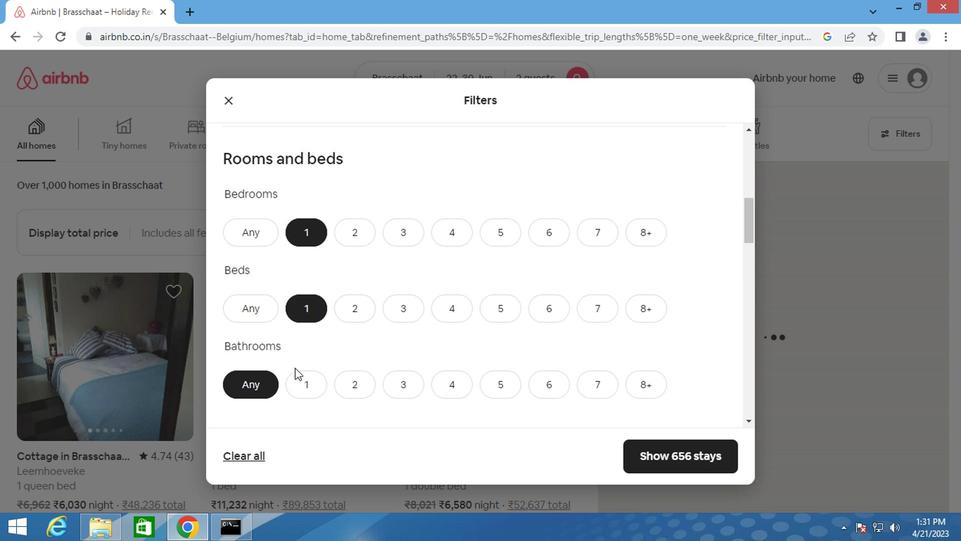 
Action: Mouse pressed left at (301, 378)
Screenshot: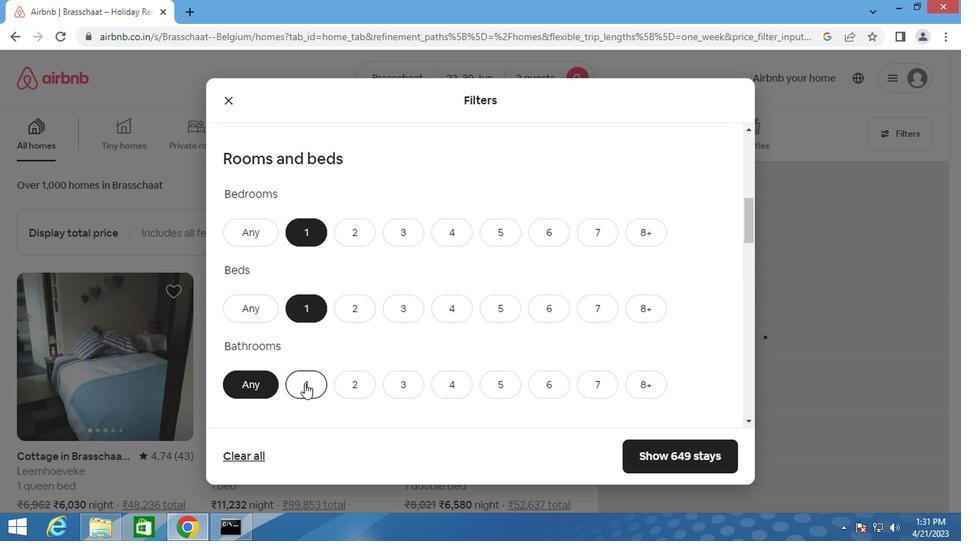 
Action: Mouse moved to (303, 378)
Screenshot: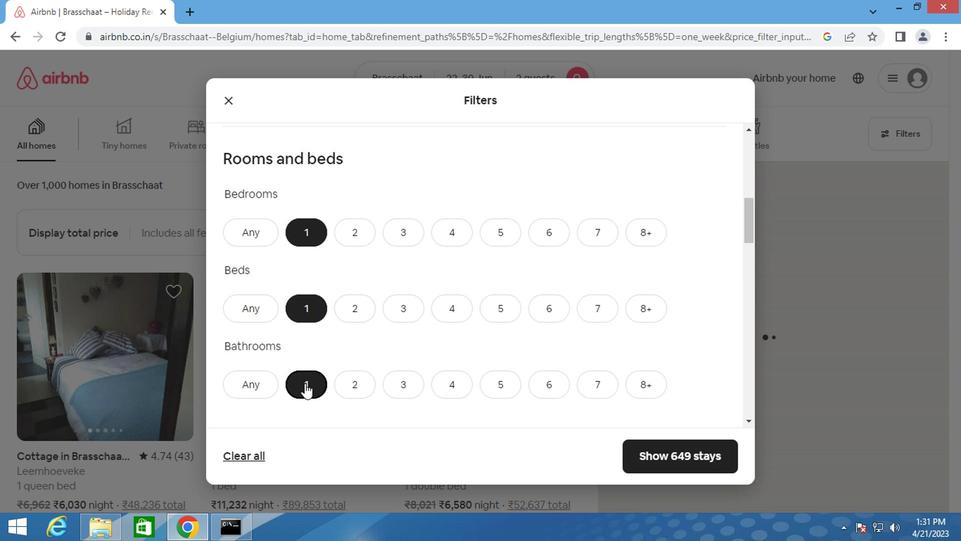 
Action: Mouse scrolled (303, 377) with delta (0, 0)
Screenshot: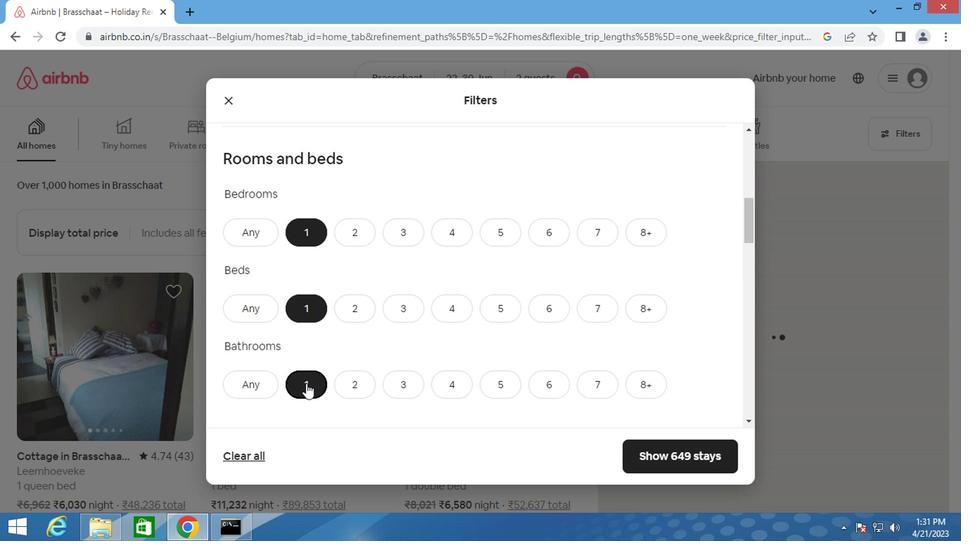 
Action: Mouse scrolled (303, 377) with delta (0, 0)
Screenshot: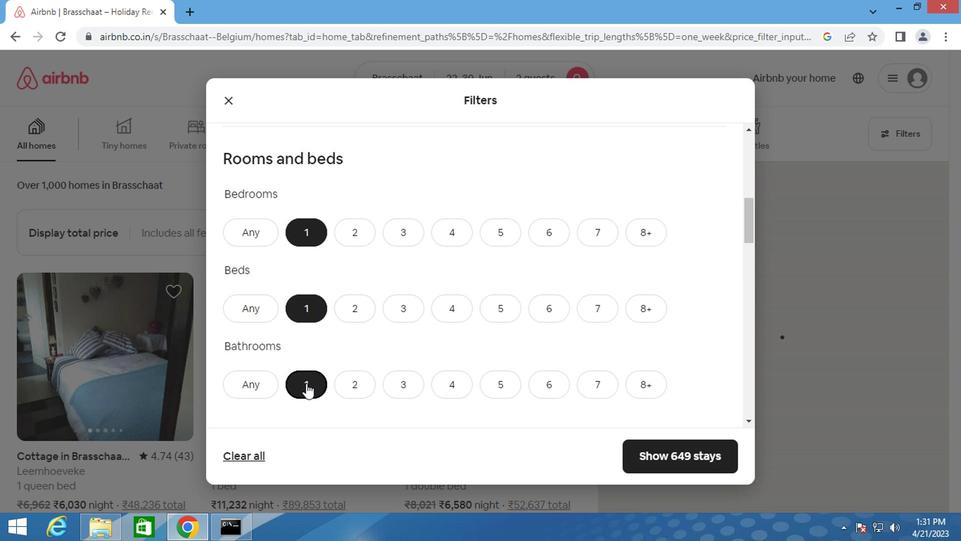 
Action: Mouse scrolled (303, 377) with delta (0, 0)
Screenshot: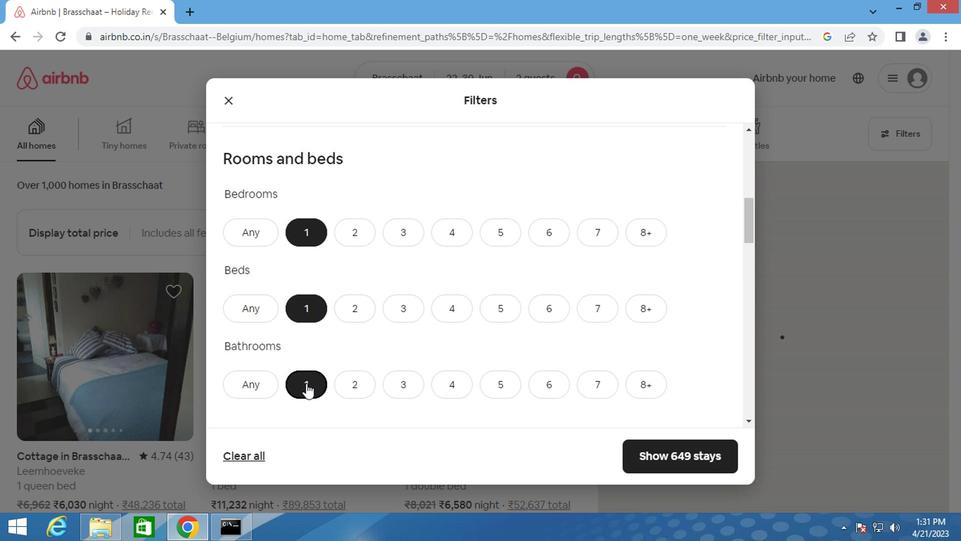 
Action: Mouse moved to (303, 378)
Screenshot: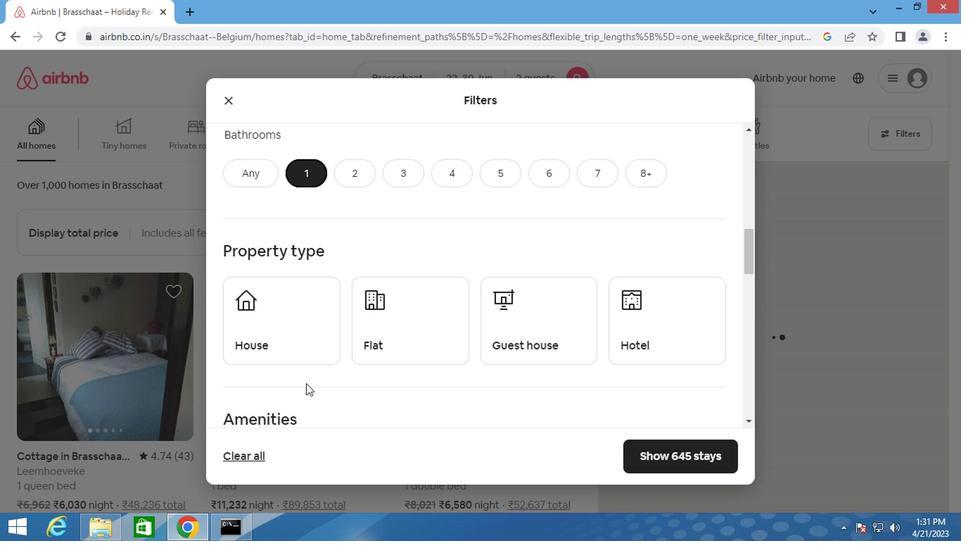 
Action: Mouse scrolled (303, 377) with delta (0, 0)
Screenshot: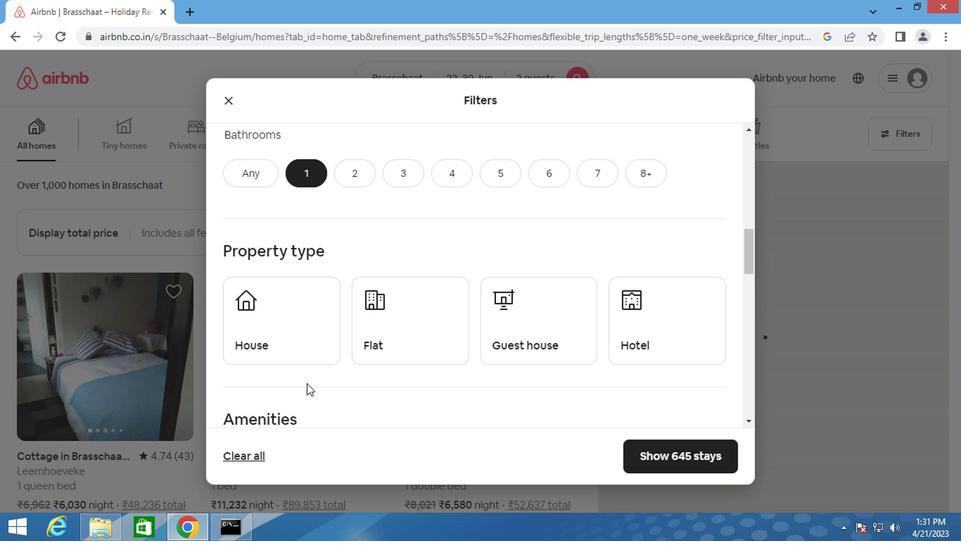
Action: Mouse moved to (289, 262)
Screenshot: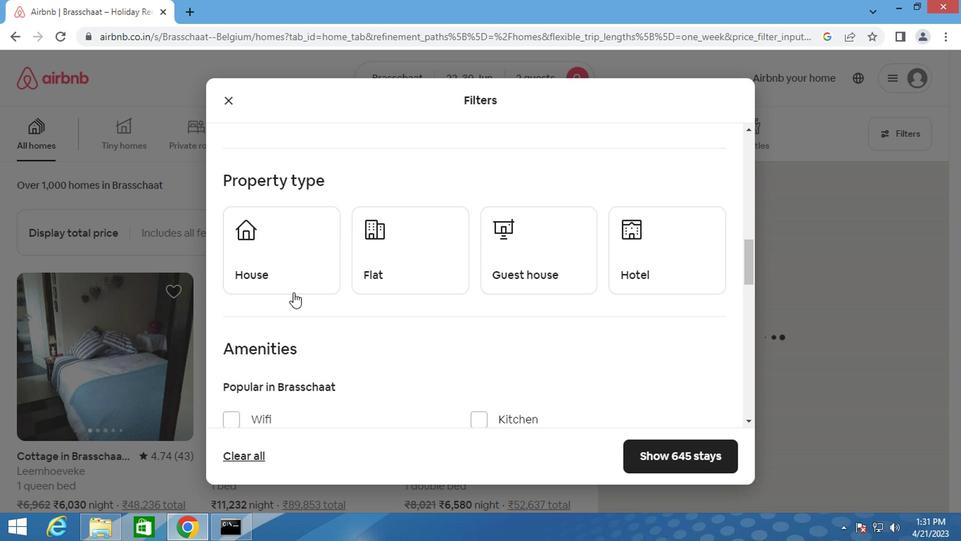 
Action: Mouse pressed left at (289, 262)
Screenshot: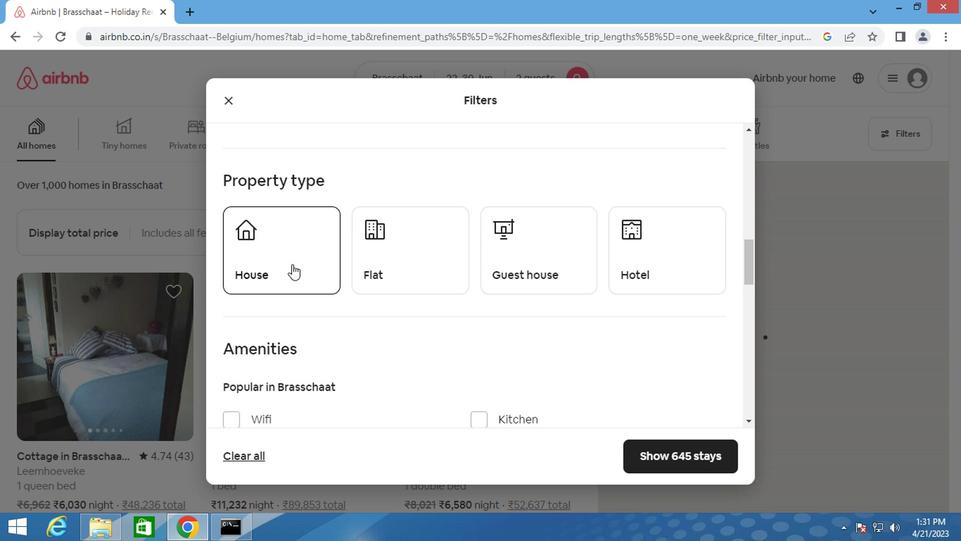 
Action: Mouse moved to (402, 248)
Screenshot: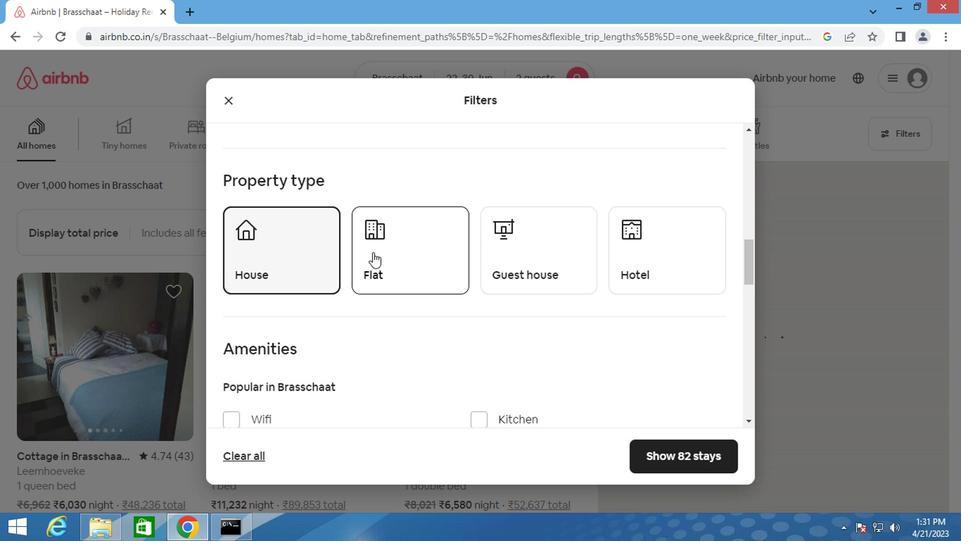 
Action: Mouse pressed left at (402, 248)
Screenshot: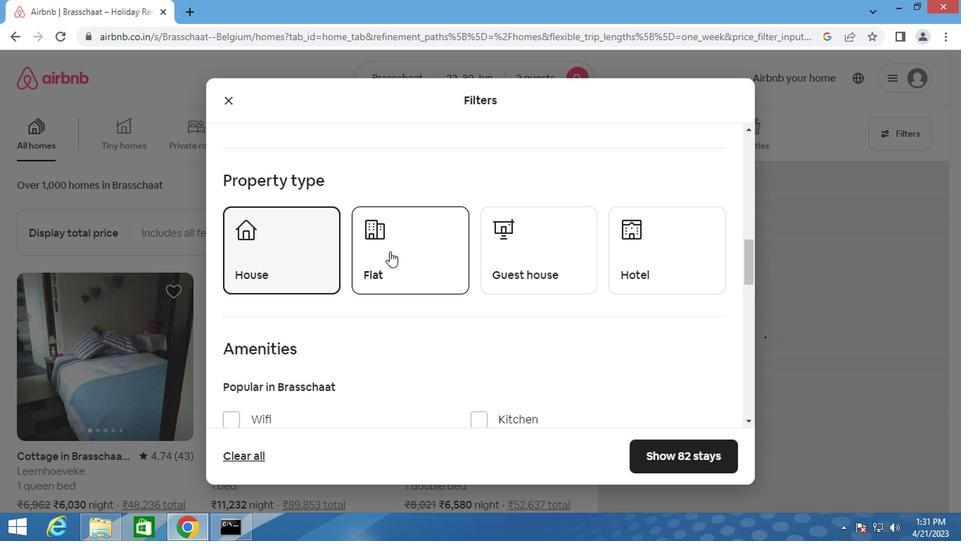 
Action: Mouse moved to (508, 243)
Screenshot: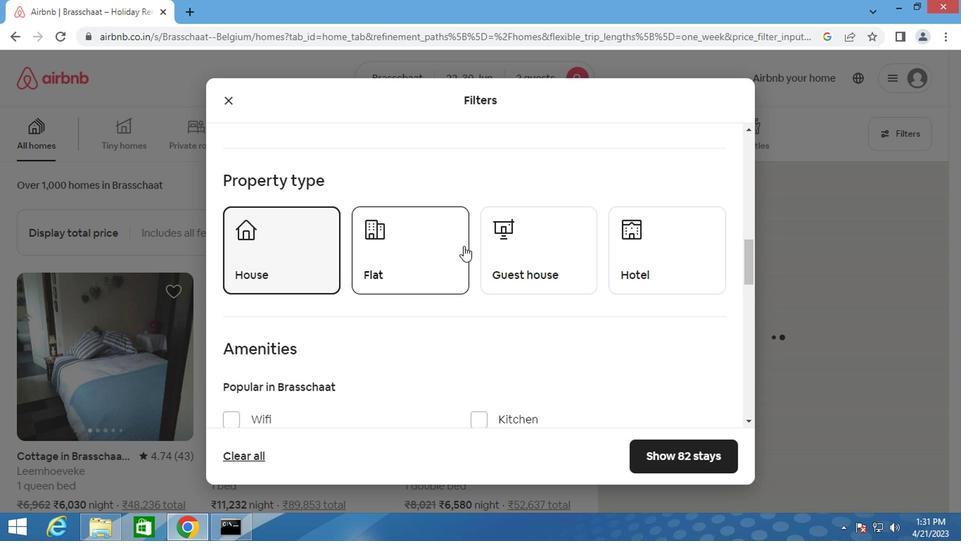 
Action: Mouse pressed left at (508, 243)
Screenshot: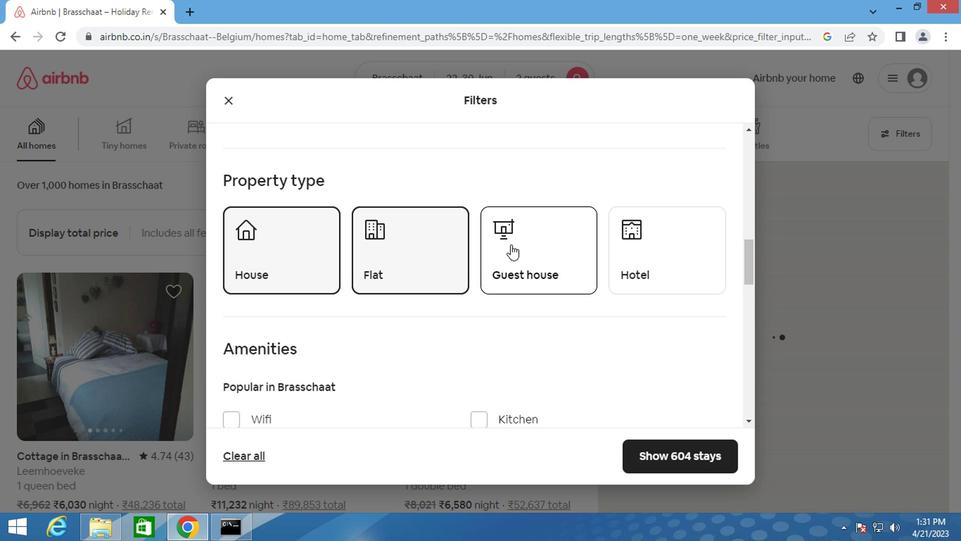 
Action: Mouse moved to (648, 249)
Screenshot: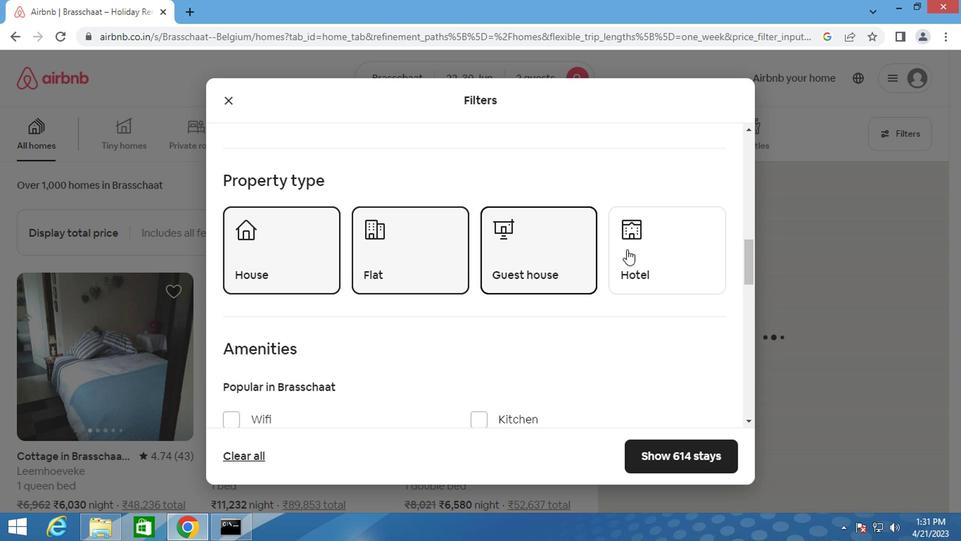 
Action: Mouse pressed left at (648, 249)
Screenshot: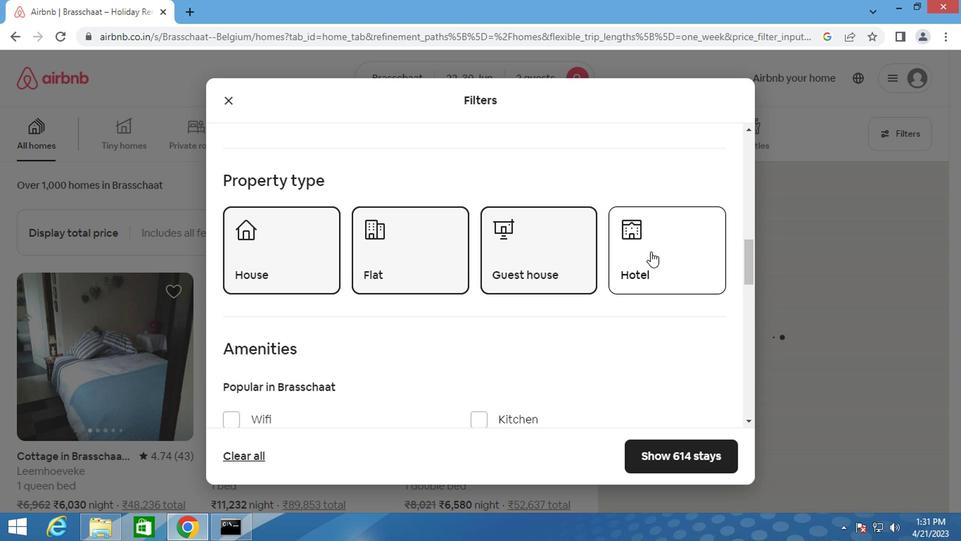 
Action: Mouse moved to (406, 271)
Screenshot: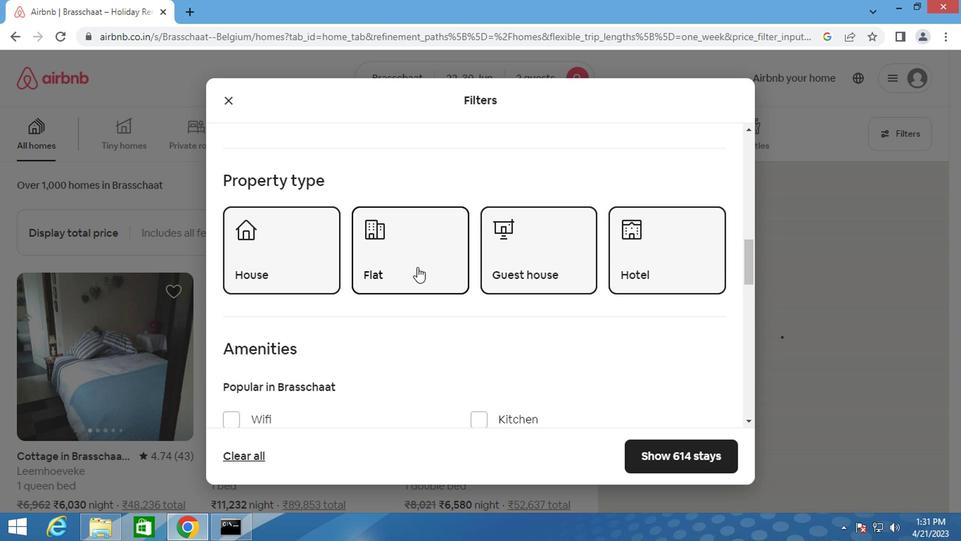 
Action: Mouse scrolled (406, 271) with delta (0, 0)
Screenshot: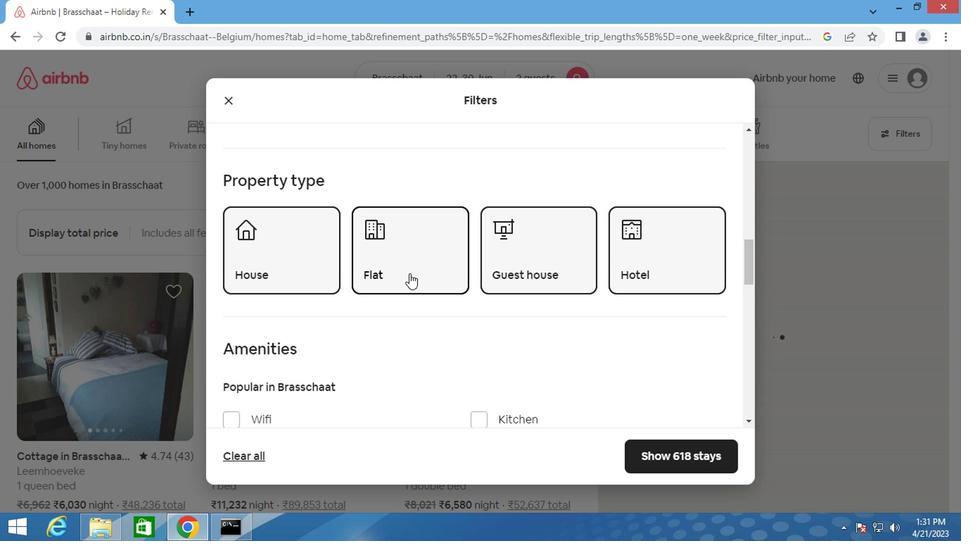 
Action: Mouse scrolled (406, 271) with delta (0, 0)
Screenshot: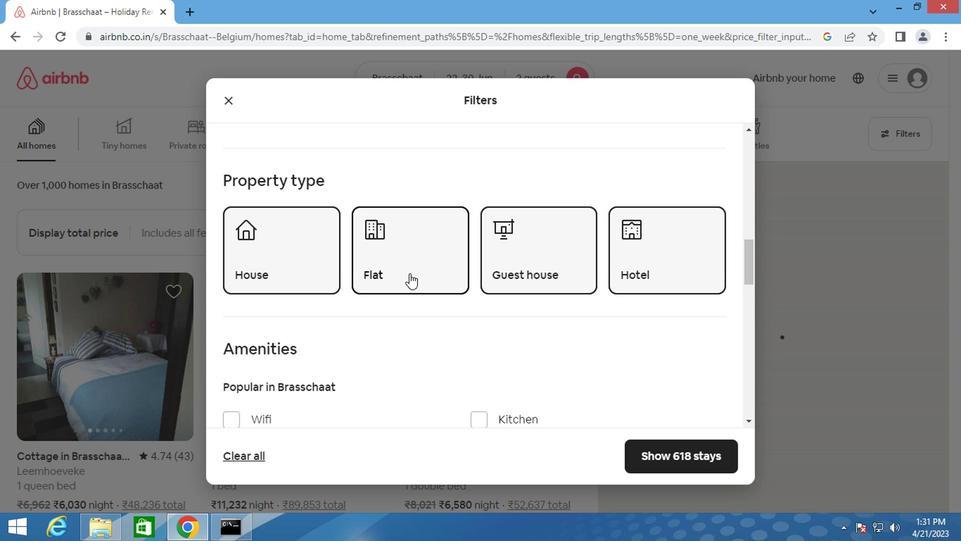 
Action: Mouse scrolled (406, 271) with delta (0, 0)
Screenshot: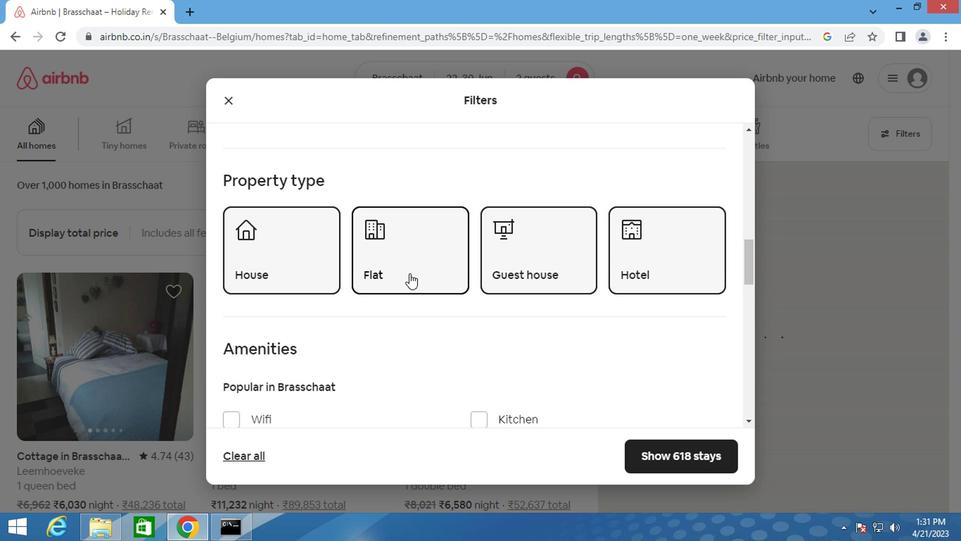
Action: Mouse scrolled (406, 271) with delta (0, 0)
Screenshot: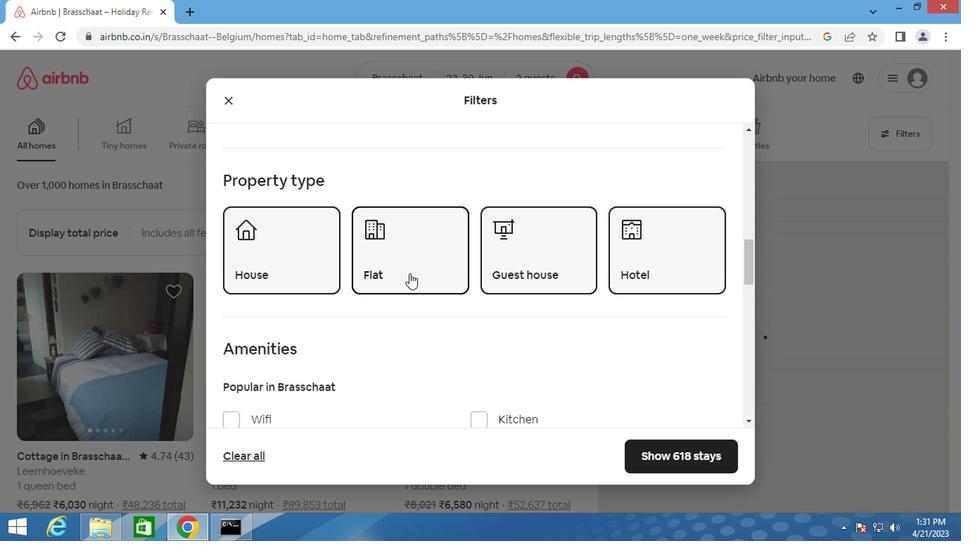 
Action: Mouse scrolled (406, 271) with delta (0, 0)
Screenshot: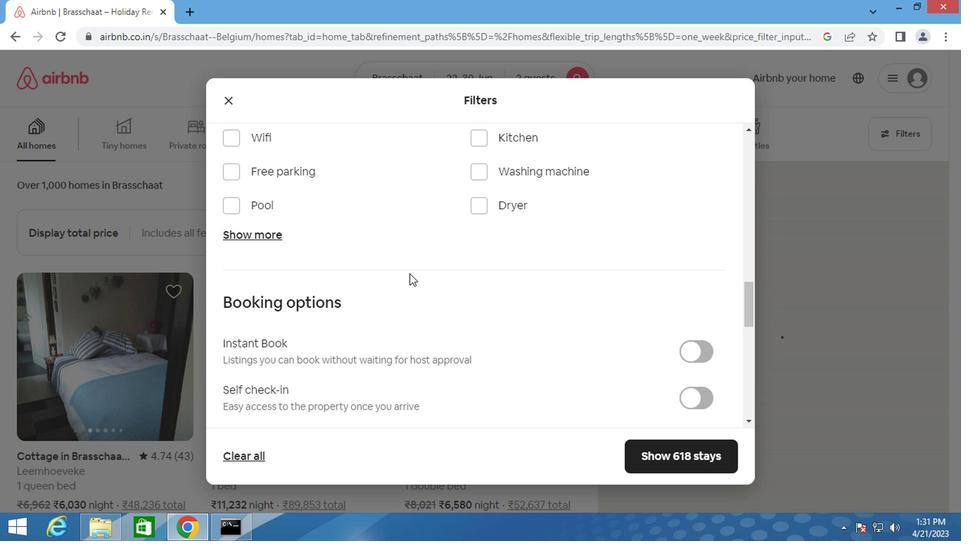
Action: Mouse scrolled (406, 271) with delta (0, 0)
Screenshot: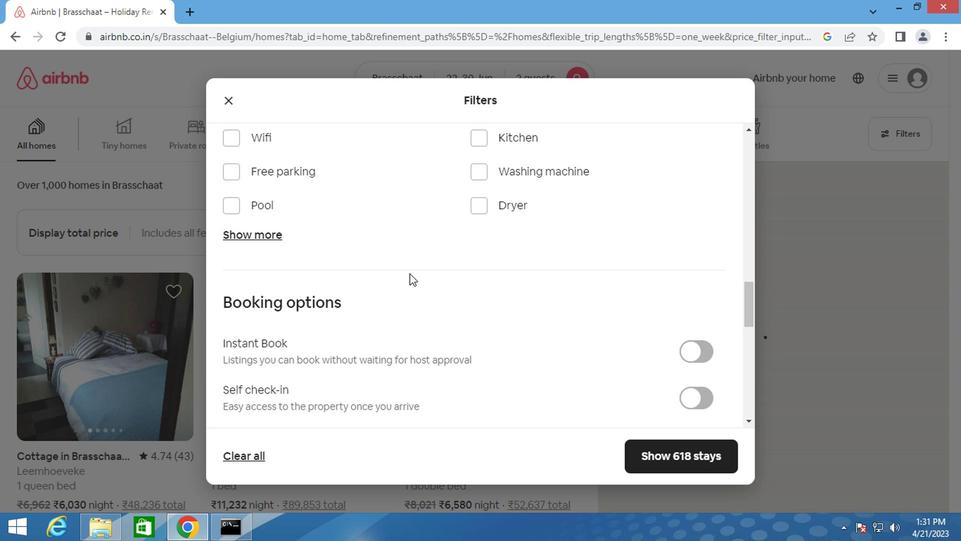 
Action: Mouse moved to (363, 284)
Screenshot: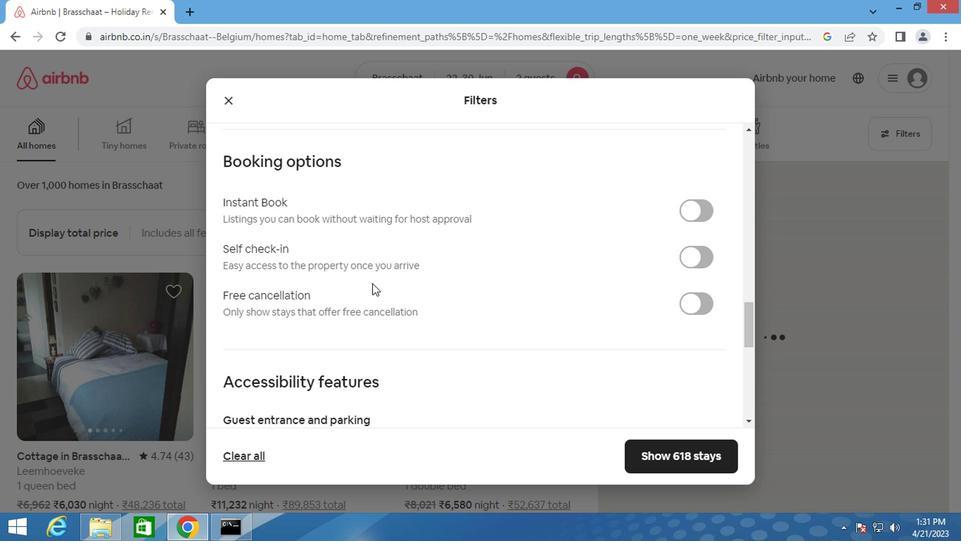 
Action: Mouse scrolled (363, 284) with delta (0, 0)
Screenshot: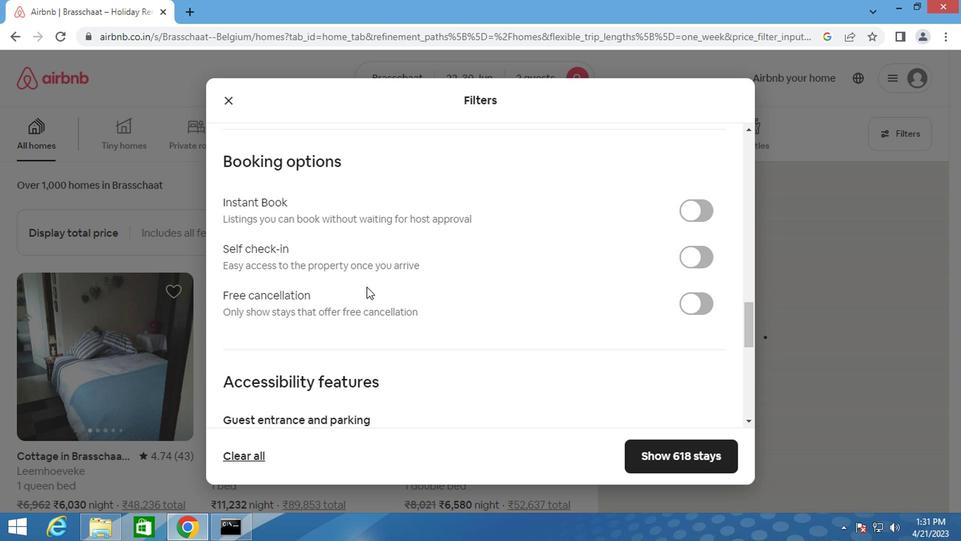 
Action: Mouse scrolled (363, 284) with delta (0, 0)
Screenshot: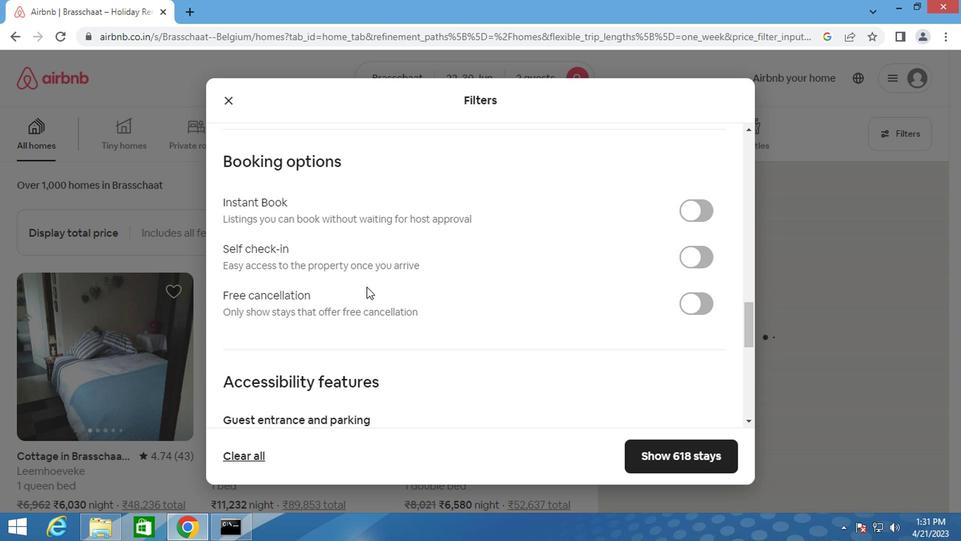 
Action: Mouse scrolled (363, 285) with delta (0, 0)
Screenshot: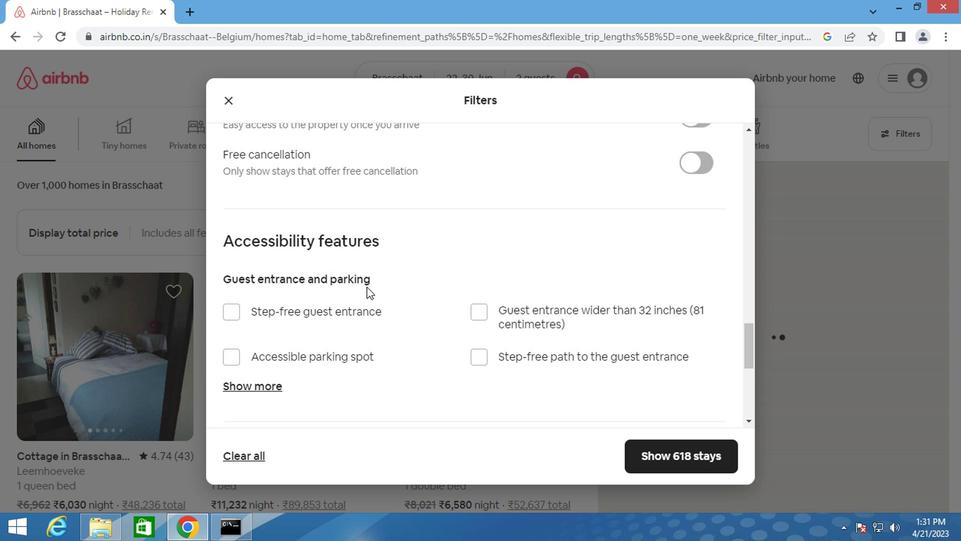
Action: Mouse scrolled (363, 285) with delta (0, 0)
Screenshot: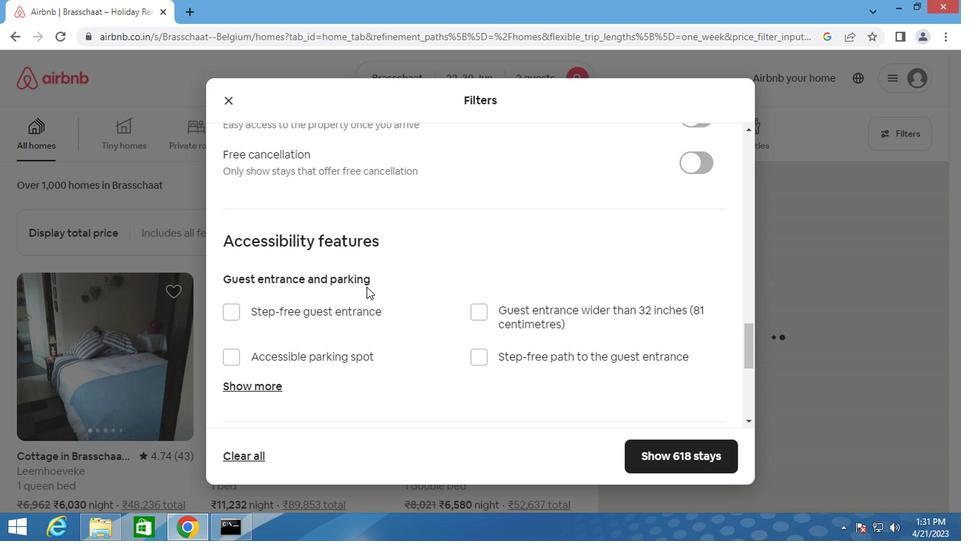 
Action: Mouse scrolled (363, 285) with delta (0, 0)
Screenshot: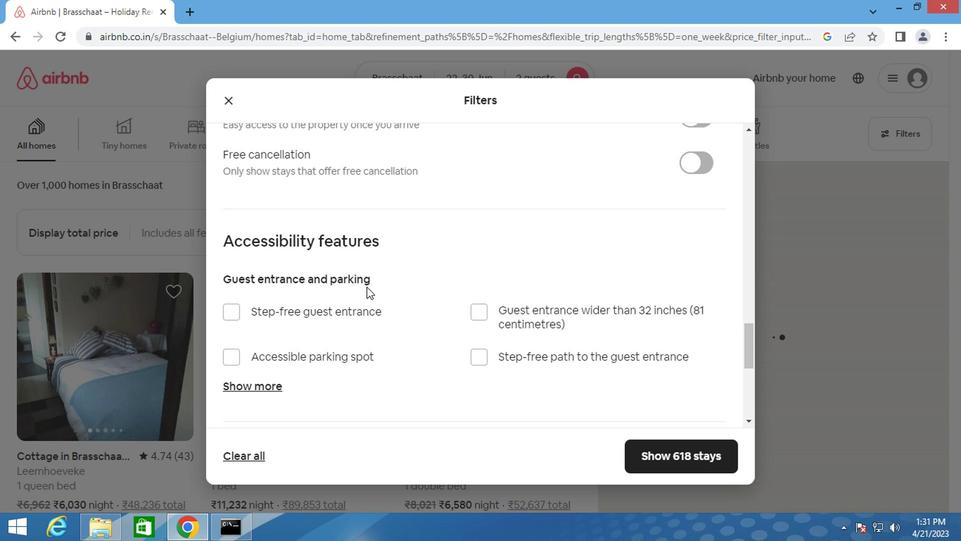 
Action: Mouse moved to (363, 284)
Screenshot: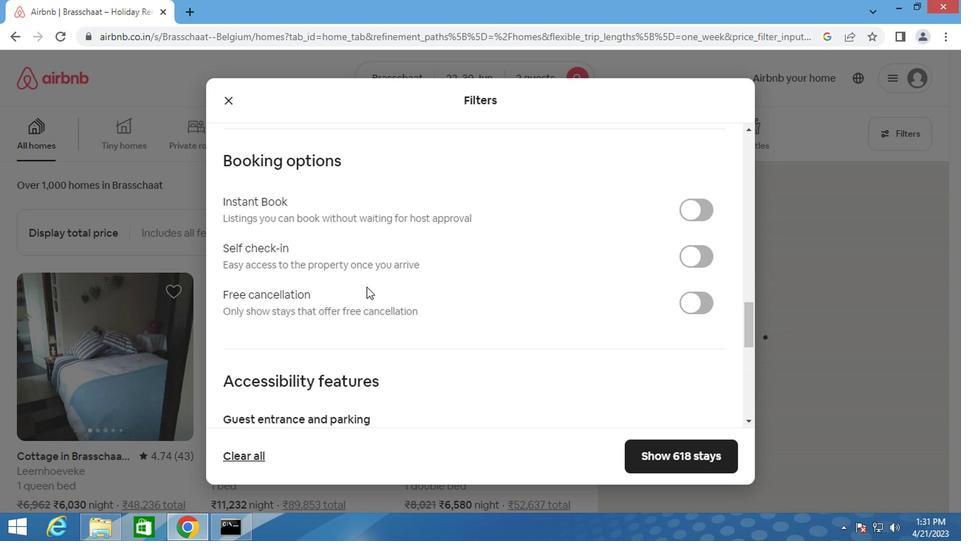 
Action: Mouse scrolled (363, 285) with delta (0, 0)
Screenshot: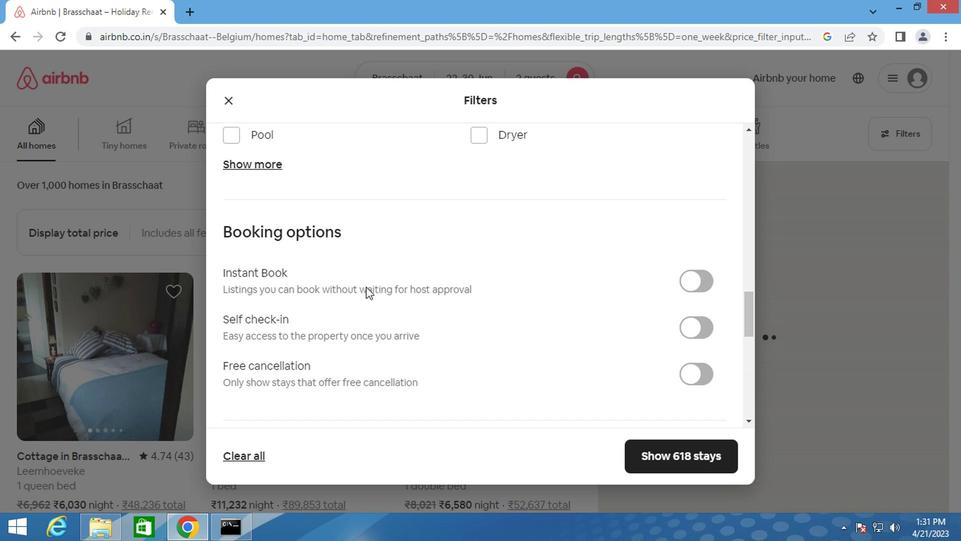 
Action: Mouse scrolled (363, 285) with delta (0, 0)
Screenshot: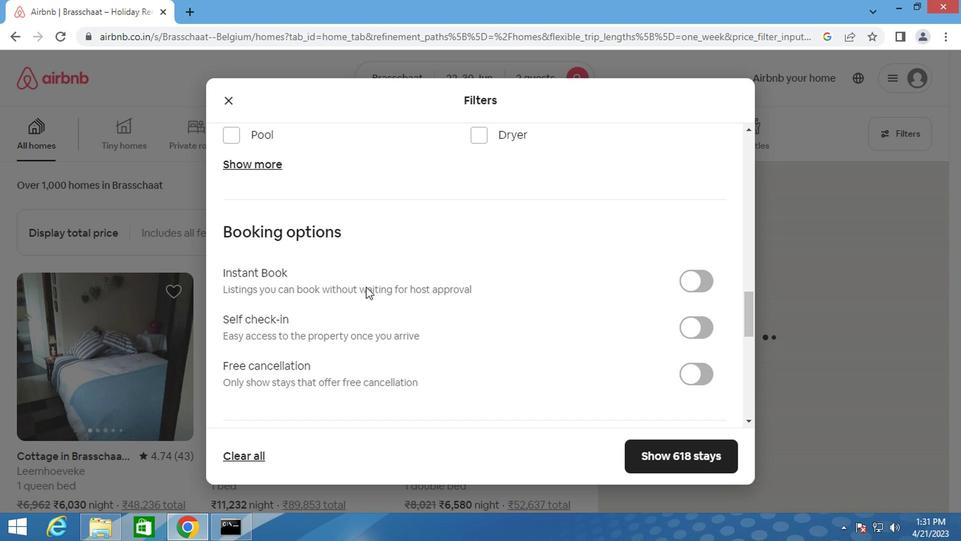 
Action: Mouse scrolled (363, 285) with delta (0, 0)
Screenshot: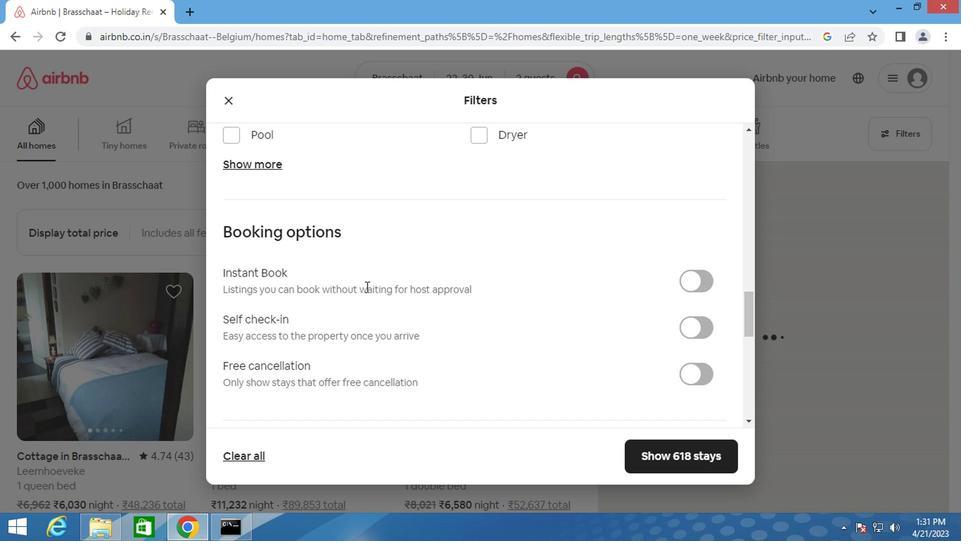 
Action: Mouse moved to (248, 369)
Screenshot: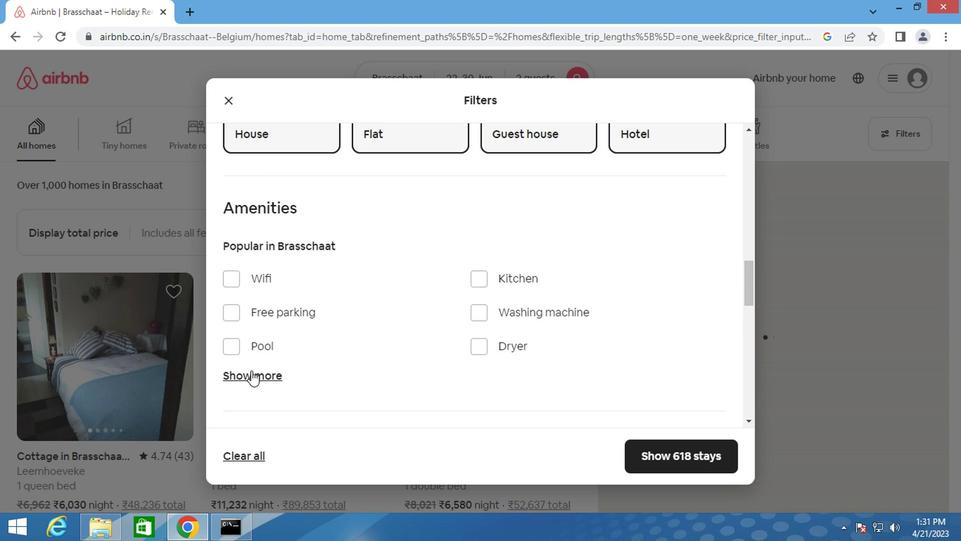 
Action: Mouse pressed left at (248, 369)
Screenshot: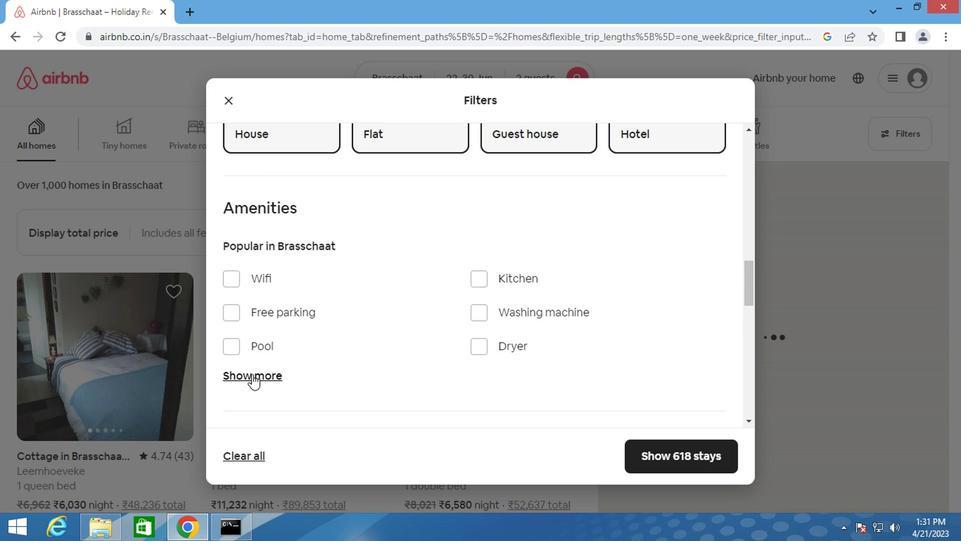 
Action: Mouse moved to (346, 348)
Screenshot: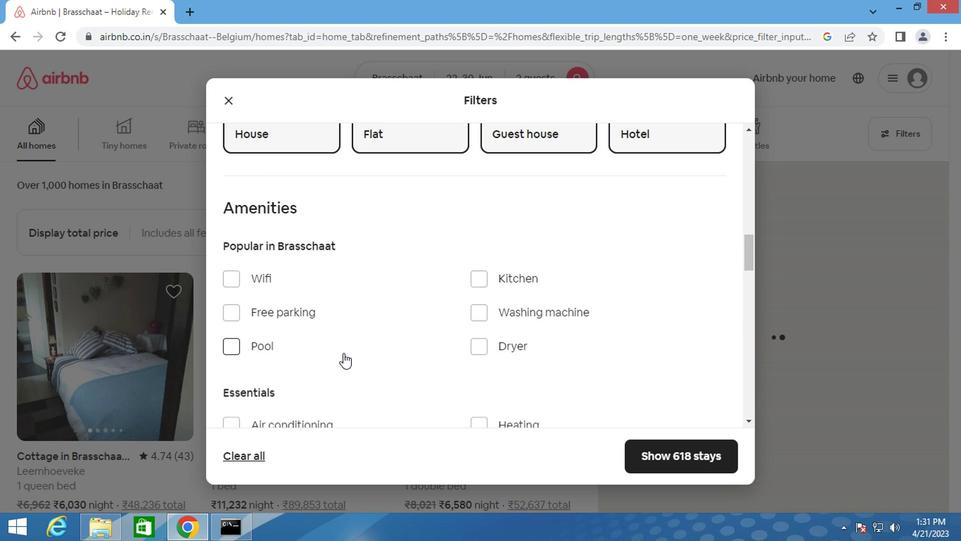 
Action: Mouse scrolled (346, 347) with delta (0, 0)
Screenshot: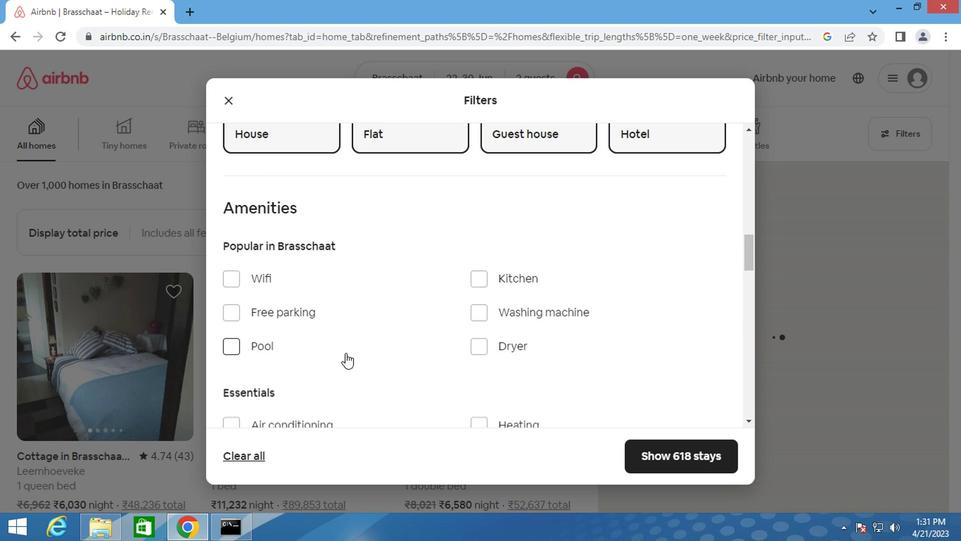 
Action: Mouse scrolled (346, 347) with delta (0, 0)
Screenshot: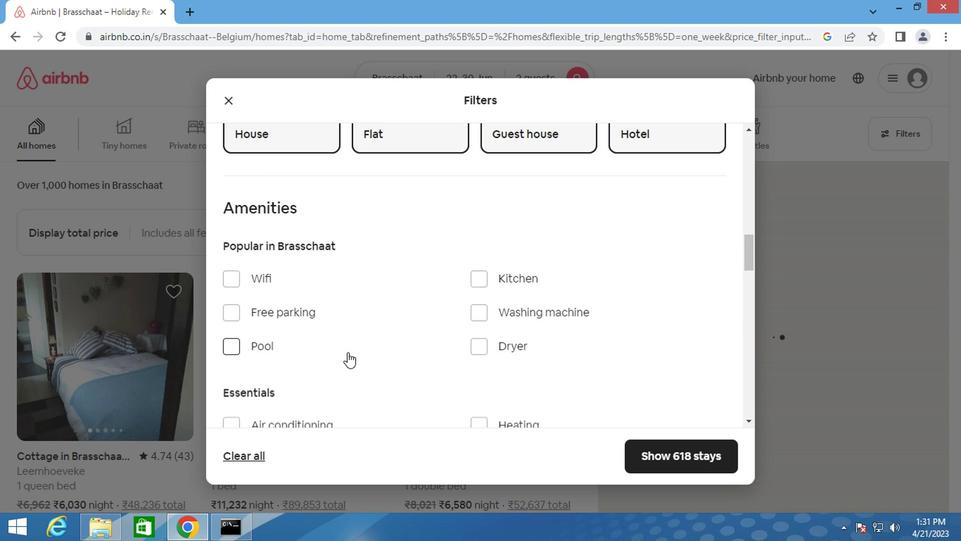 
Action: Mouse moved to (479, 285)
Screenshot: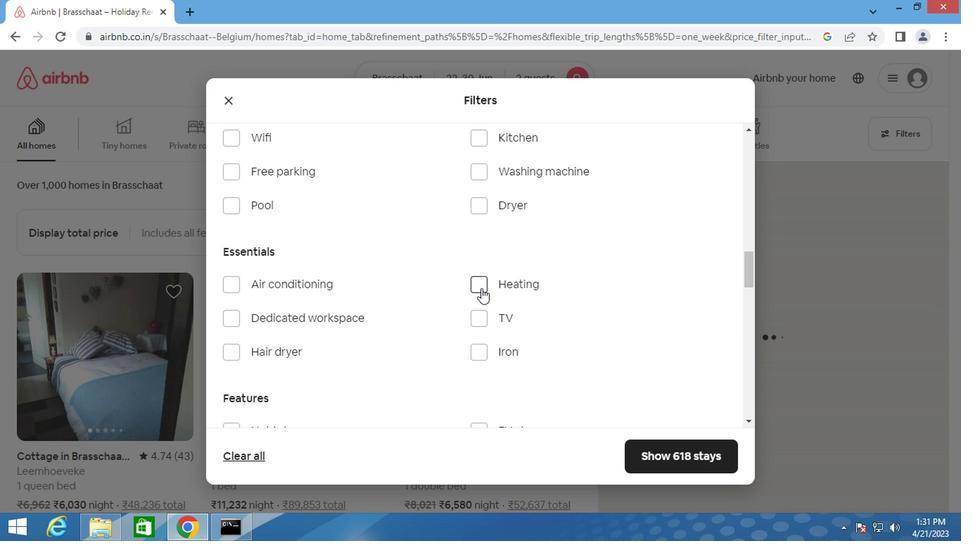 
Action: Mouse pressed left at (479, 285)
Screenshot: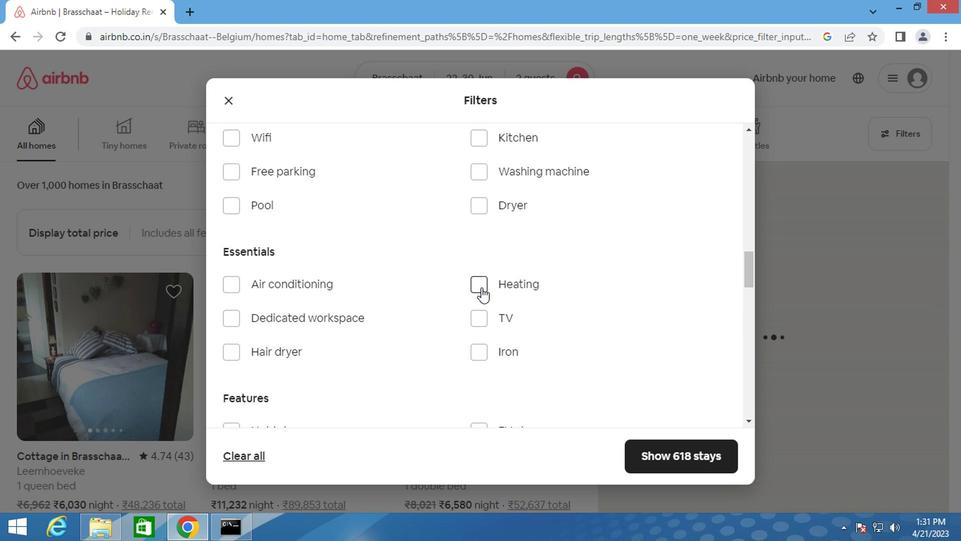 
Action: Mouse moved to (448, 297)
Screenshot: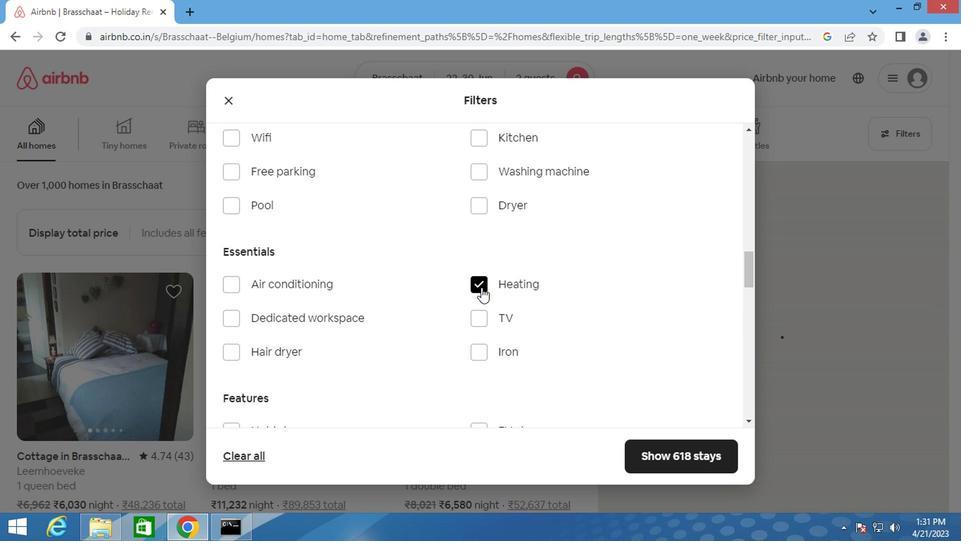 
Action: Mouse scrolled (448, 297) with delta (0, 0)
Screenshot: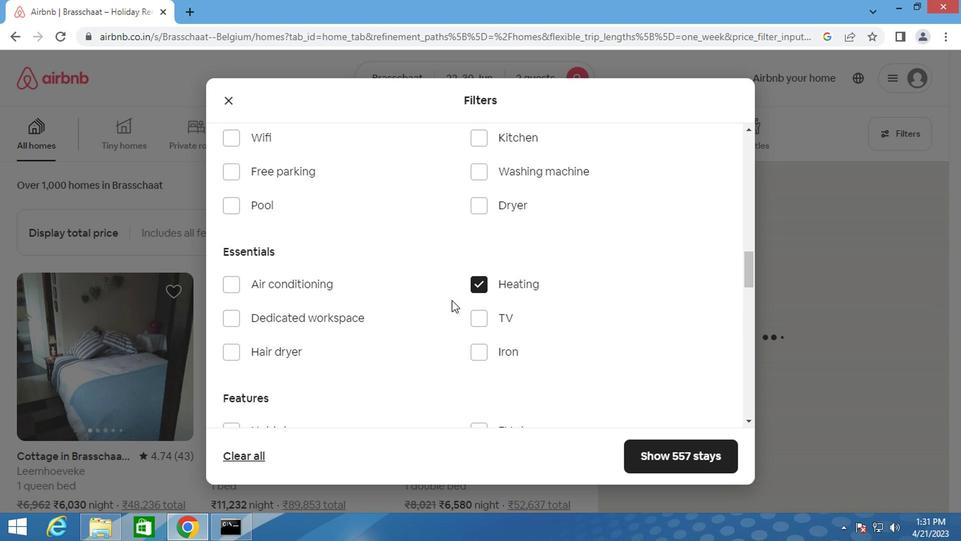 
Action: Mouse scrolled (448, 297) with delta (0, 0)
Screenshot: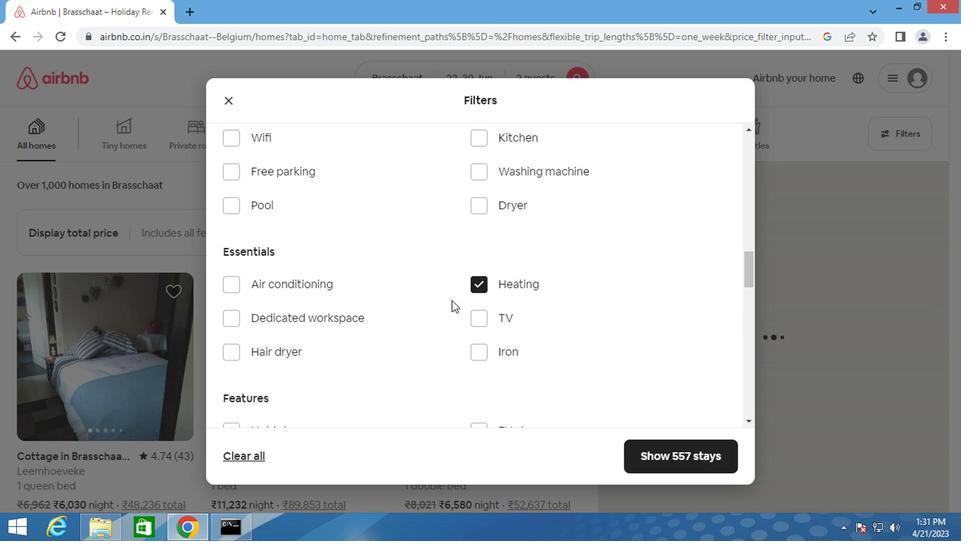 
Action: Mouse scrolled (448, 297) with delta (0, 0)
Screenshot: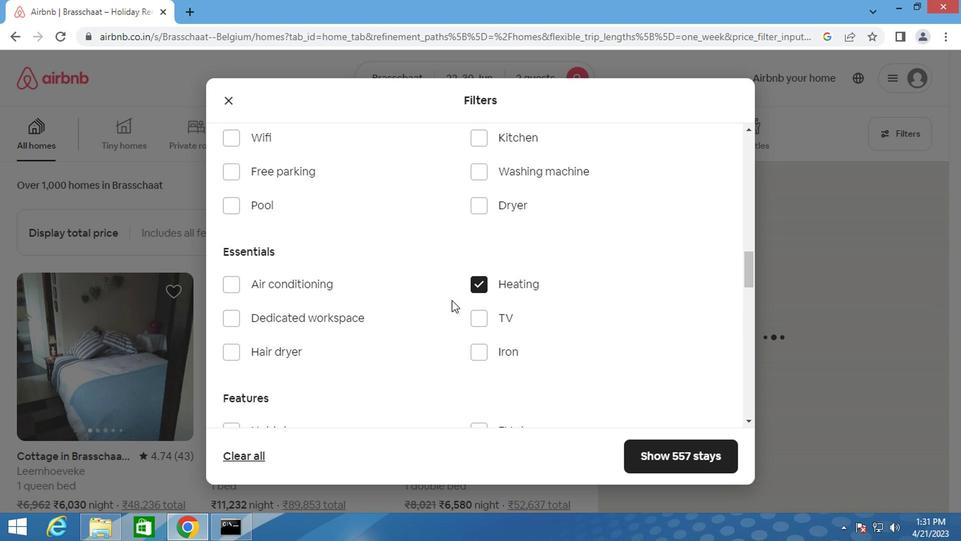 
Action: Mouse scrolled (448, 297) with delta (0, 0)
Screenshot: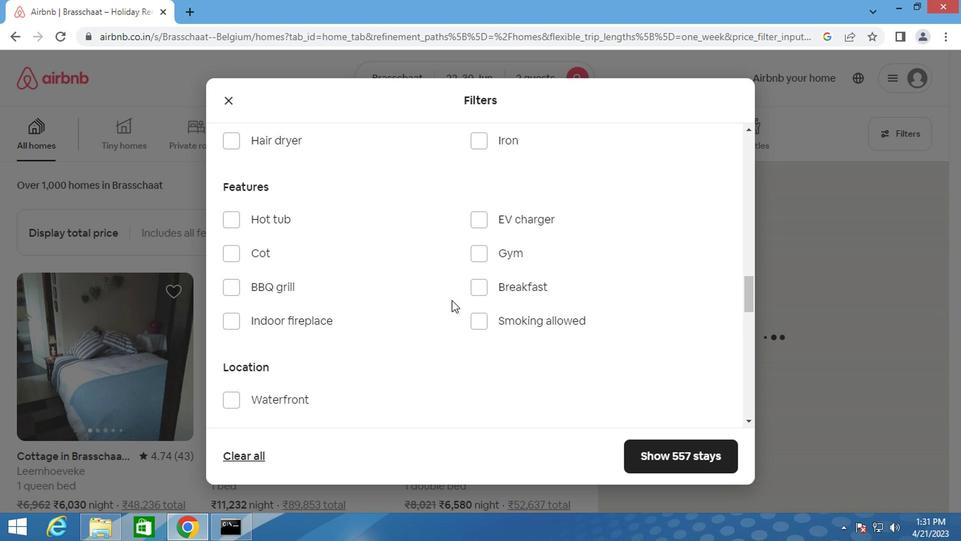 
Action: Mouse scrolled (448, 297) with delta (0, 0)
Screenshot: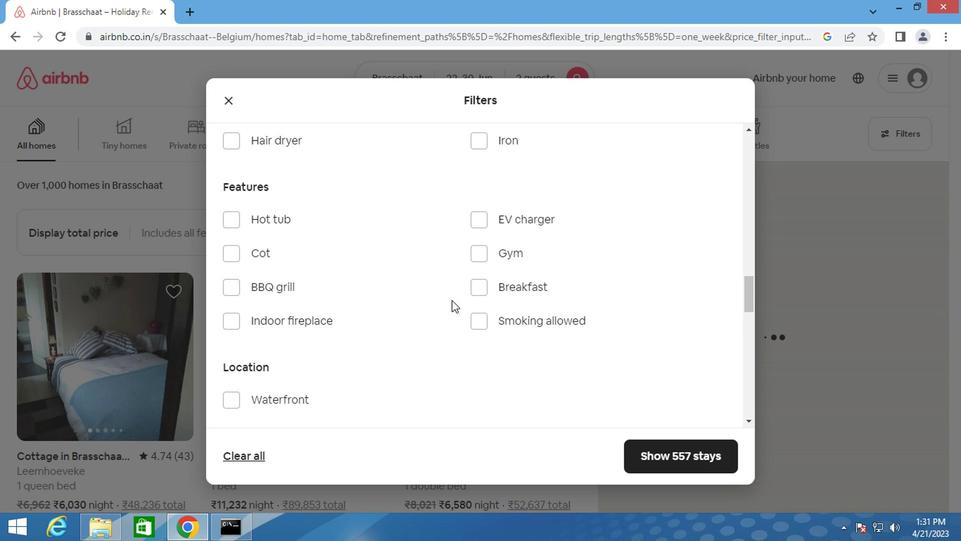 
Action: Mouse scrolled (448, 297) with delta (0, 0)
Screenshot: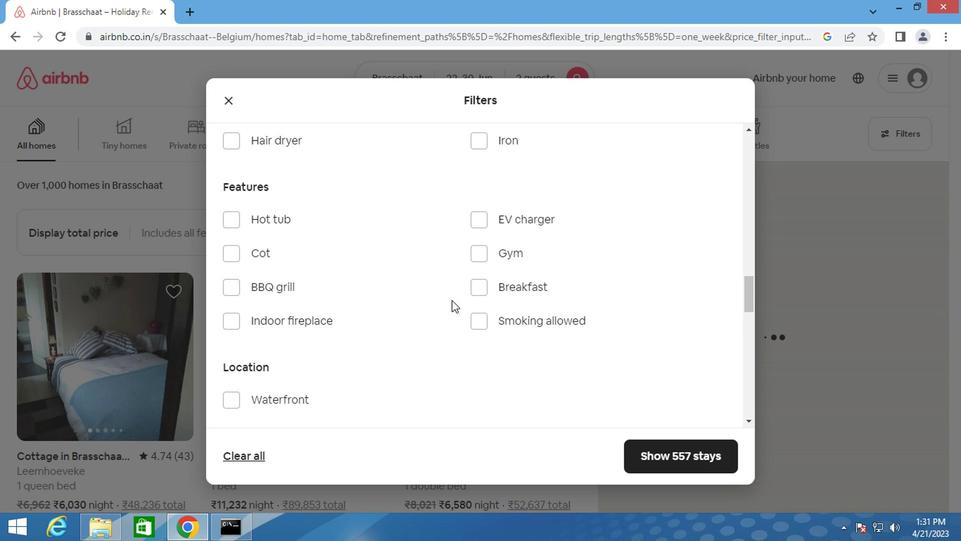 
Action: Mouse scrolled (448, 297) with delta (0, 0)
Screenshot: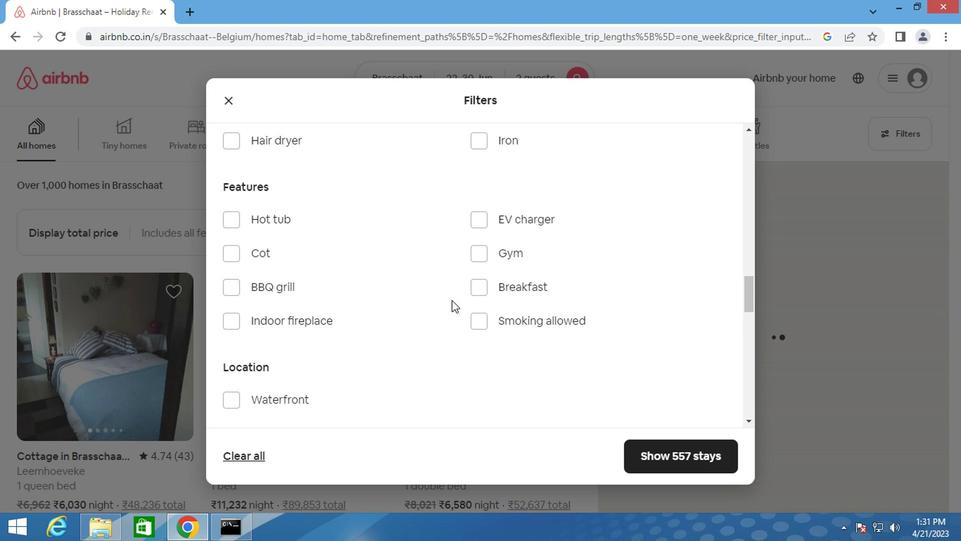 
Action: Mouse scrolled (448, 297) with delta (0, 0)
Screenshot: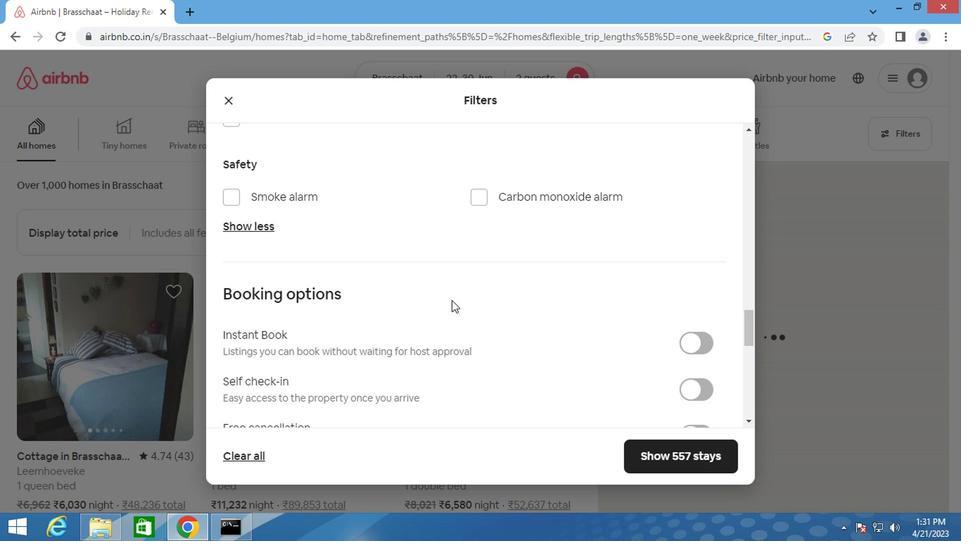 
Action: Mouse scrolled (448, 297) with delta (0, 0)
Screenshot: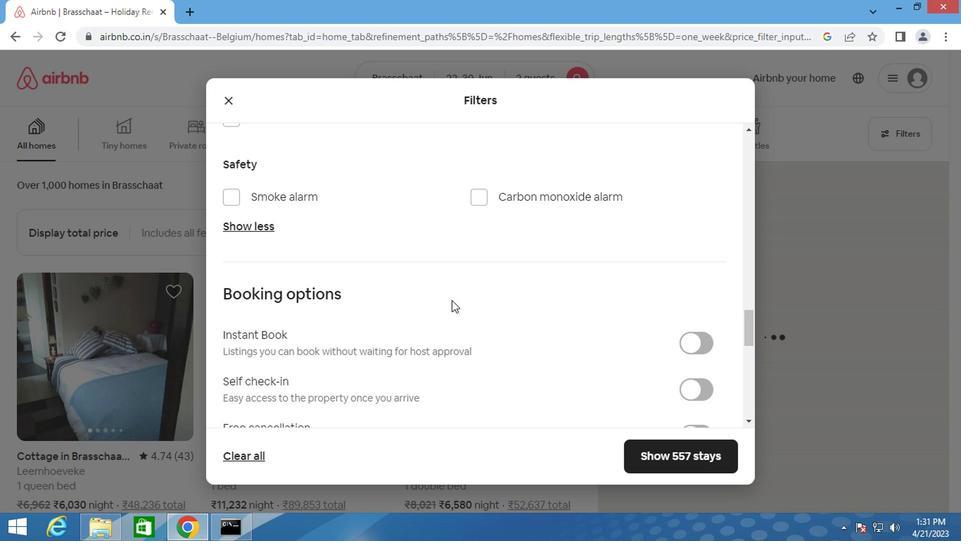 
Action: Mouse moved to (686, 249)
Screenshot: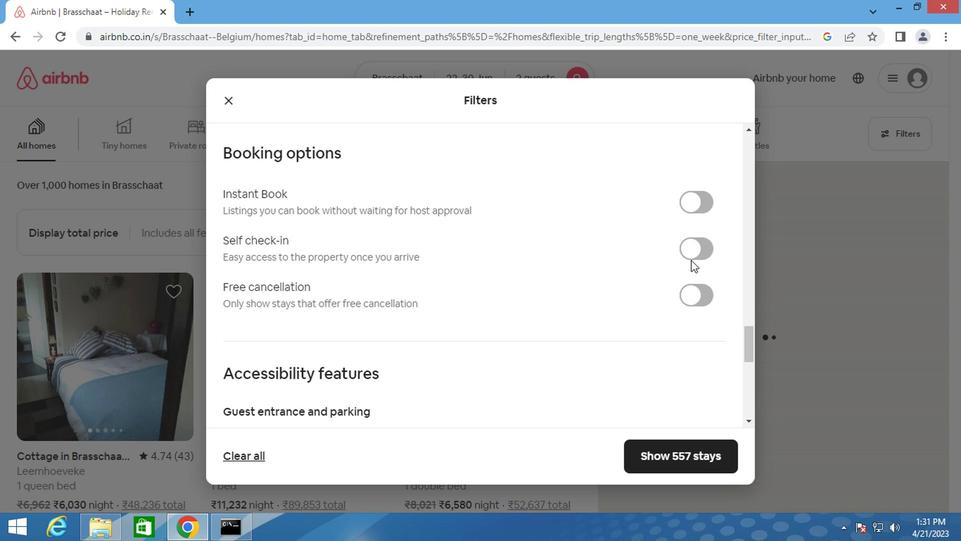 
Action: Mouse pressed left at (686, 249)
Screenshot: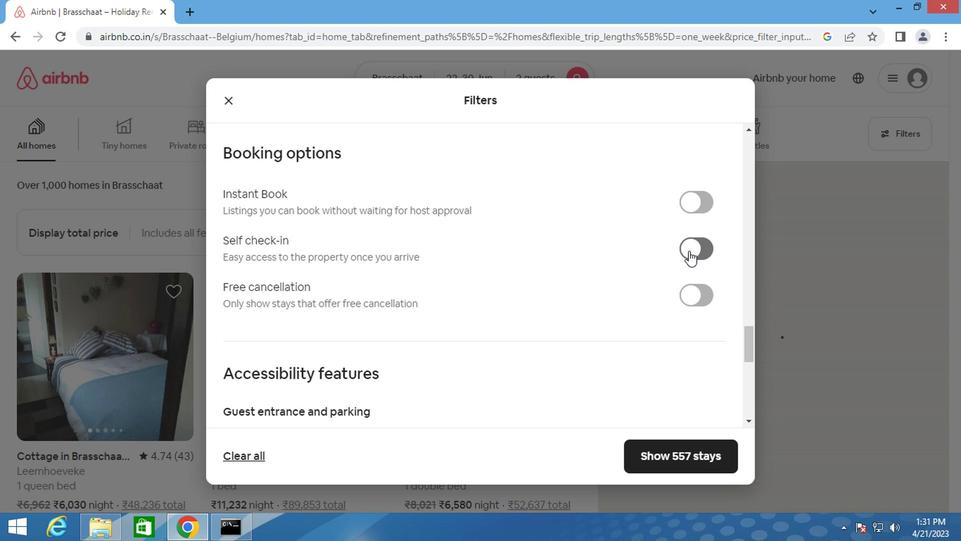 
Action: Mouse moved to (447, 294)
Screenshot: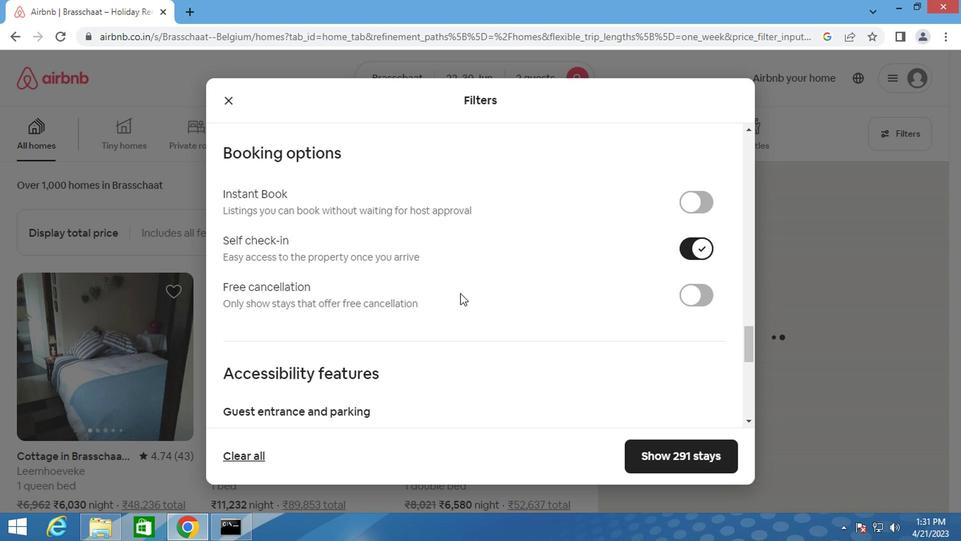 
Action: Mouse scrolled (447, 293) with delta (0, 0)
Screenshot: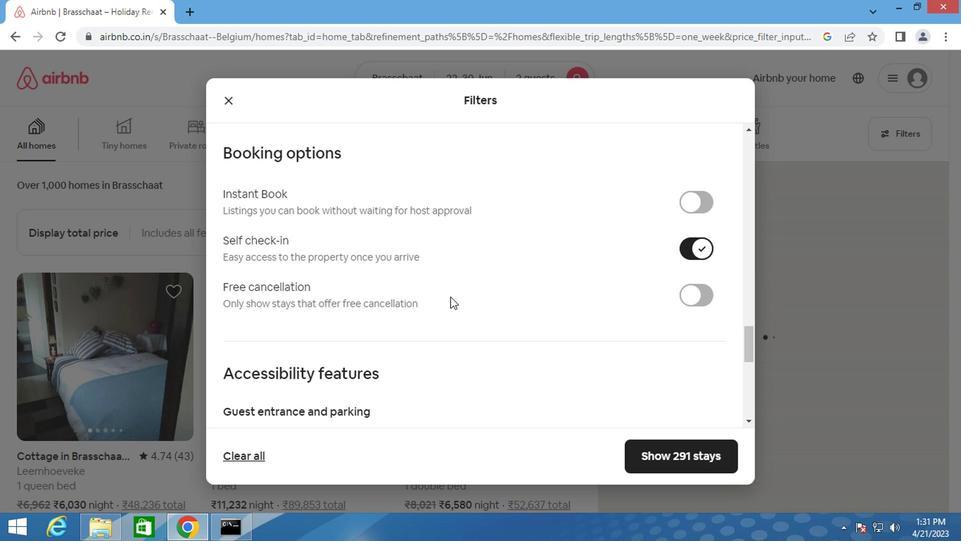 
Action: Mouse scrolled (447, 293) with delta (0, 0)
Screenshot: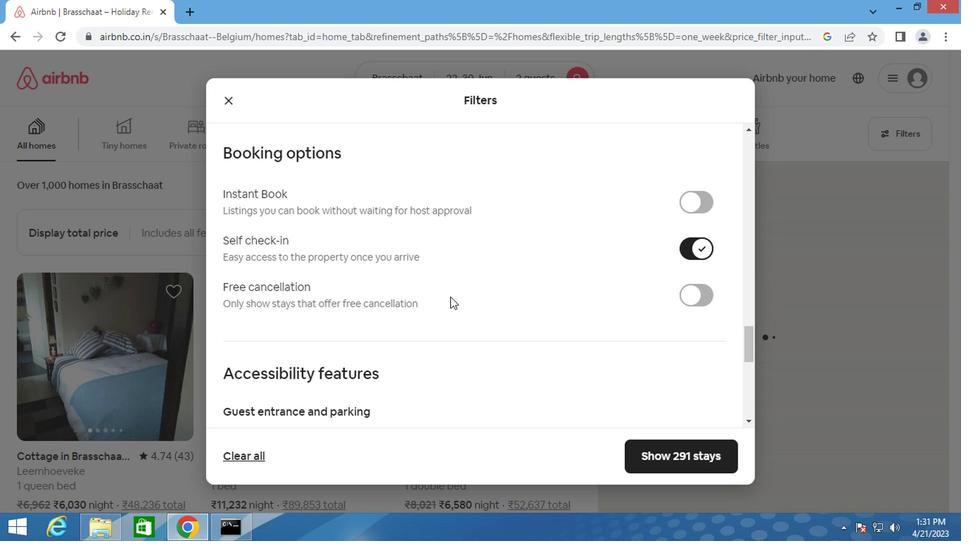 
Action: Mouse scrolled (447, 293) with delta (0, 0)
Screenshot: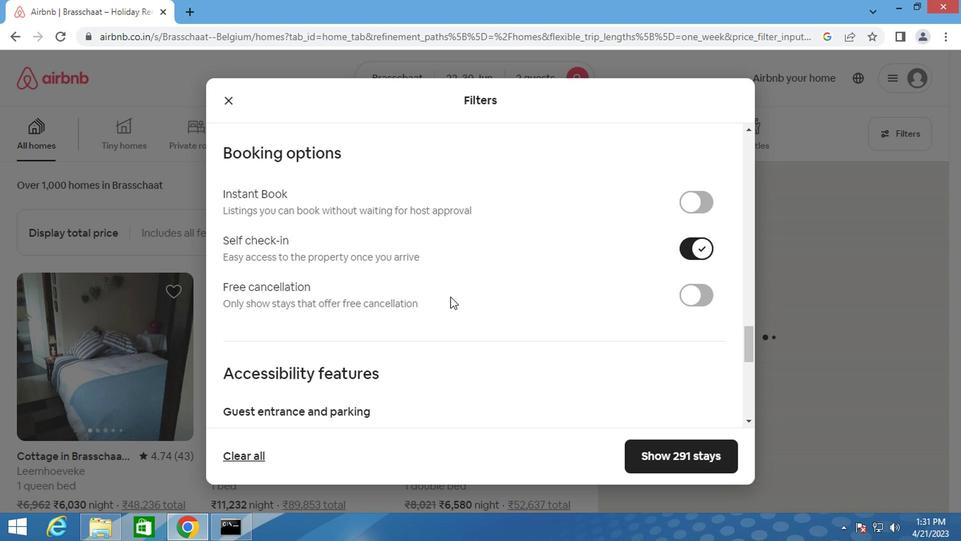 
Action: Mouse scrolled (447, 293) with delta (0, 0)
Screenshot: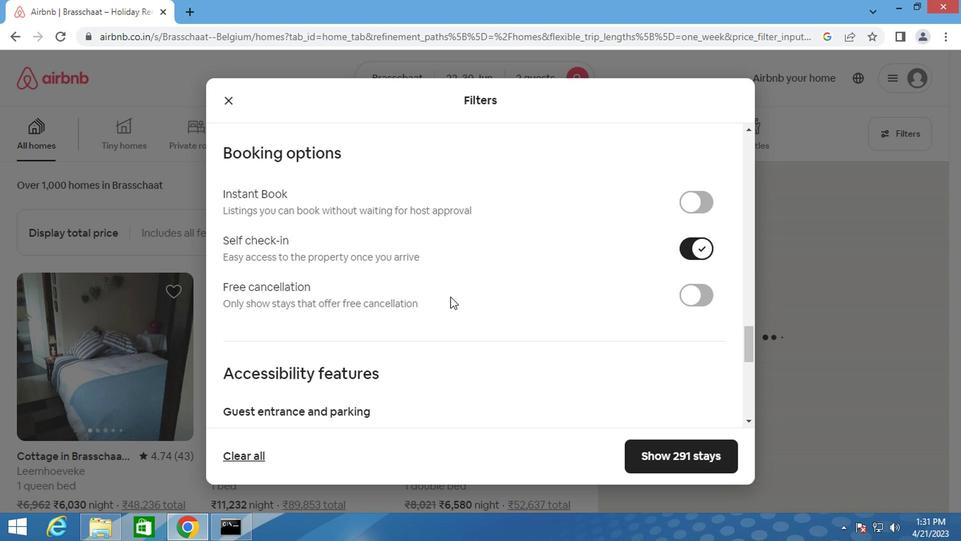 
Action: Mouse scrolled (447, 293) with delta (0, 0)
Screenshot: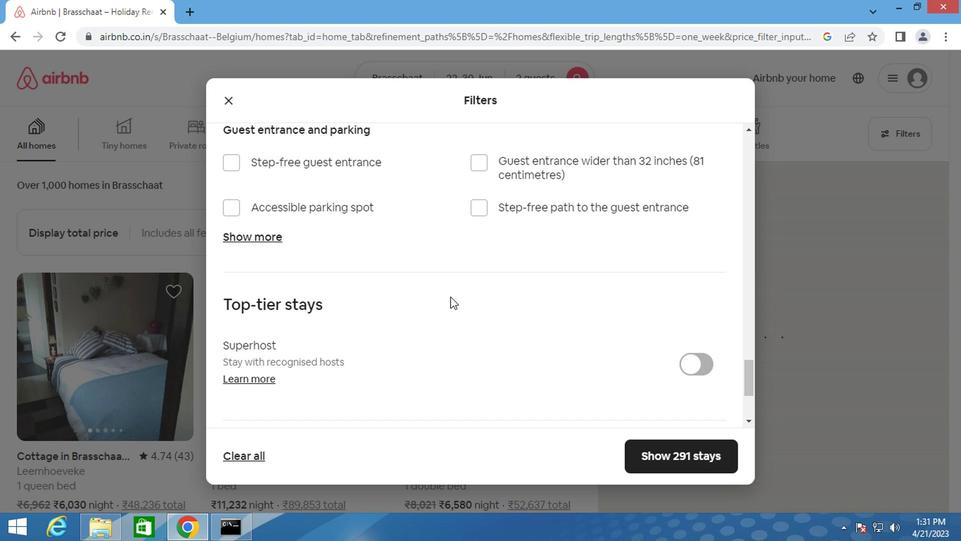 
Action: Mouse scrolled (447, 293) with delta (0, 0)
Screenshot: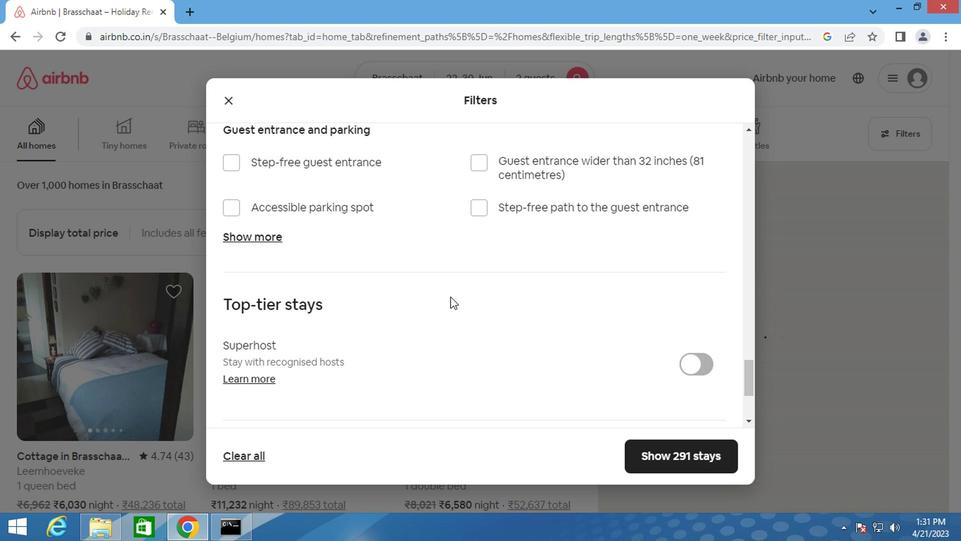 
Action: Mouse scrolled (447, 293) with delta (0, 0)
Screenshot: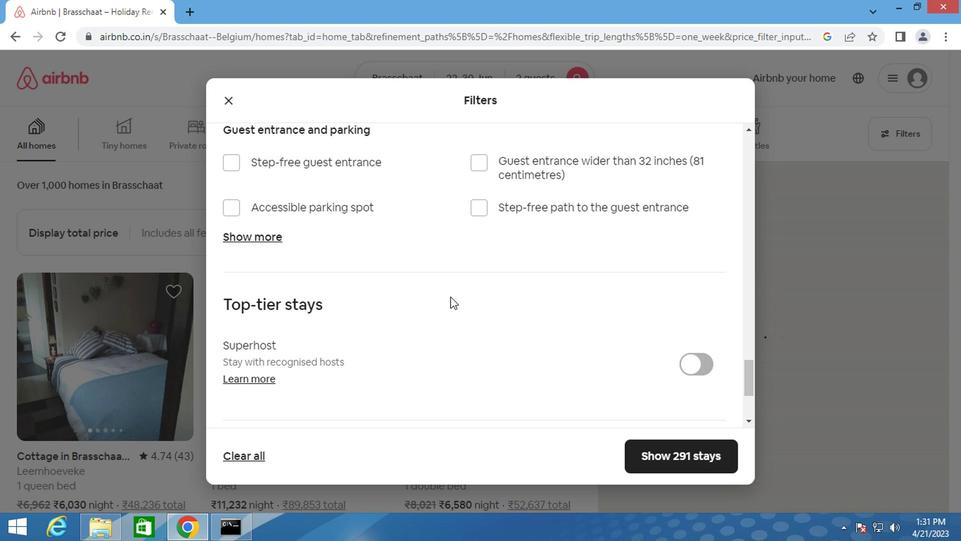 
Action: Mouse scrolled (447, 293) with delta (0, 0)
Screenshot: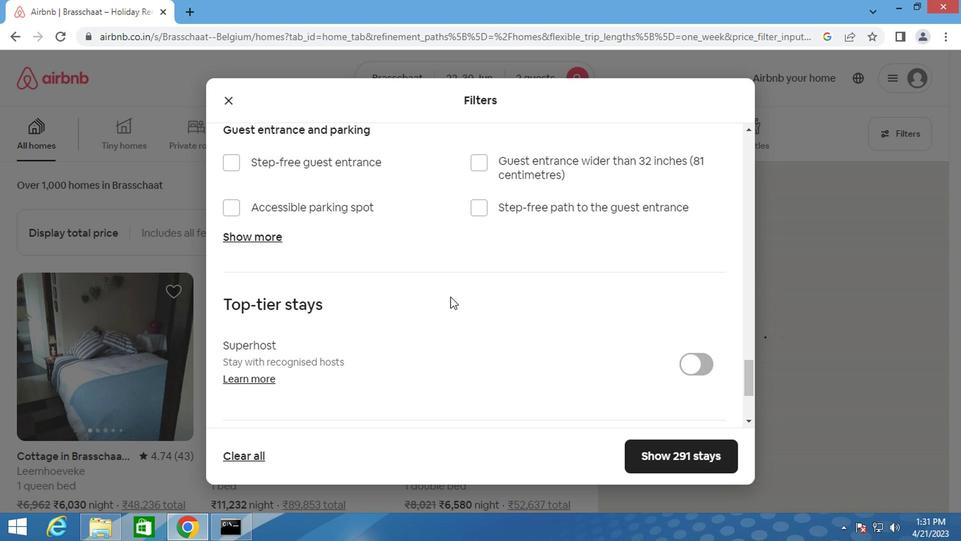 
Action: Mouse moved to (230, 328)
Screenshot: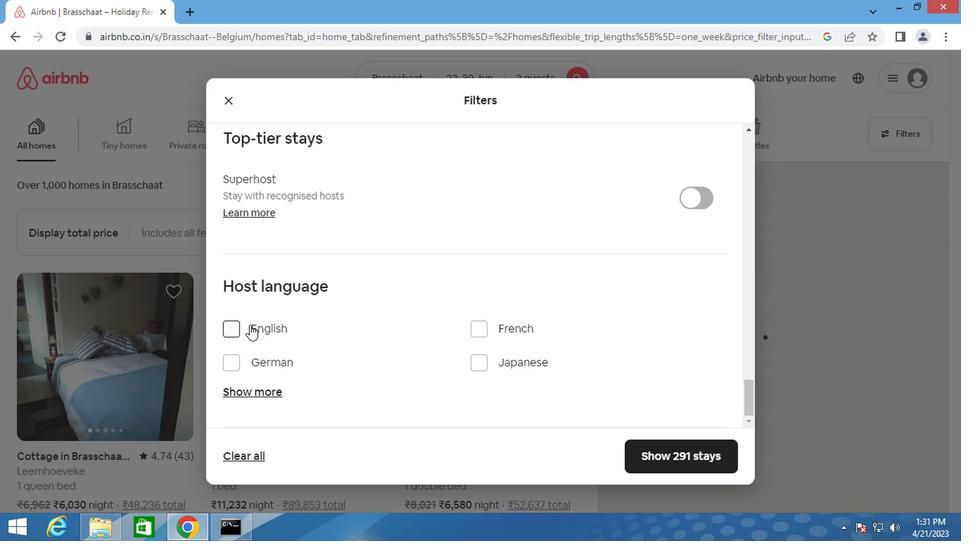 
Action: Mouse pressed left at (230, 328)
Screenshot: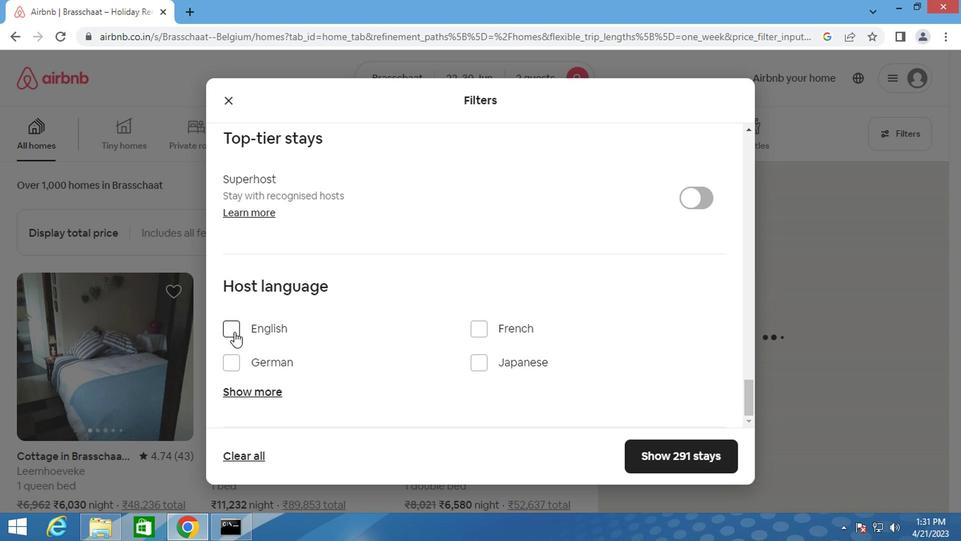 
Action: Mouse moved to (659, 451)
Screenshot: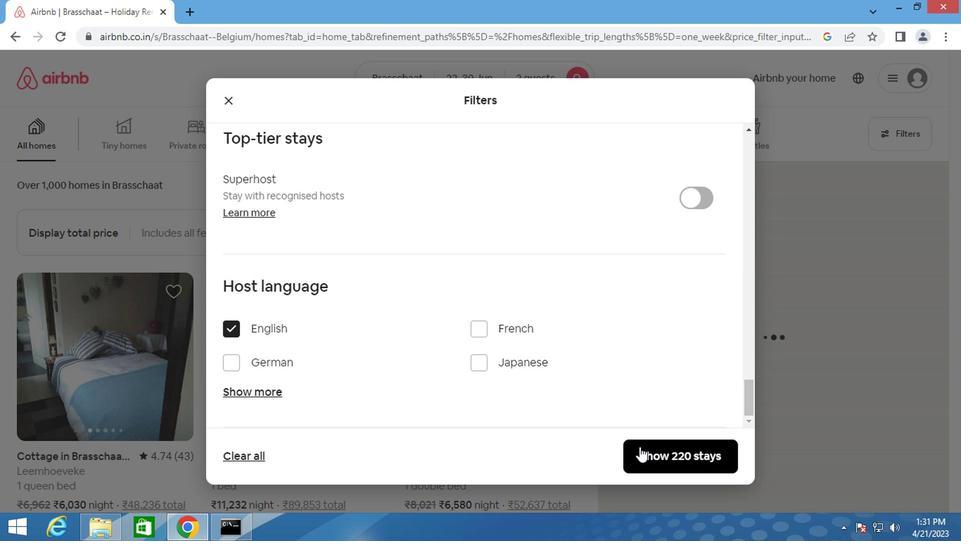 
Action: Mouse pressed left at (659, 451)
Screenshot: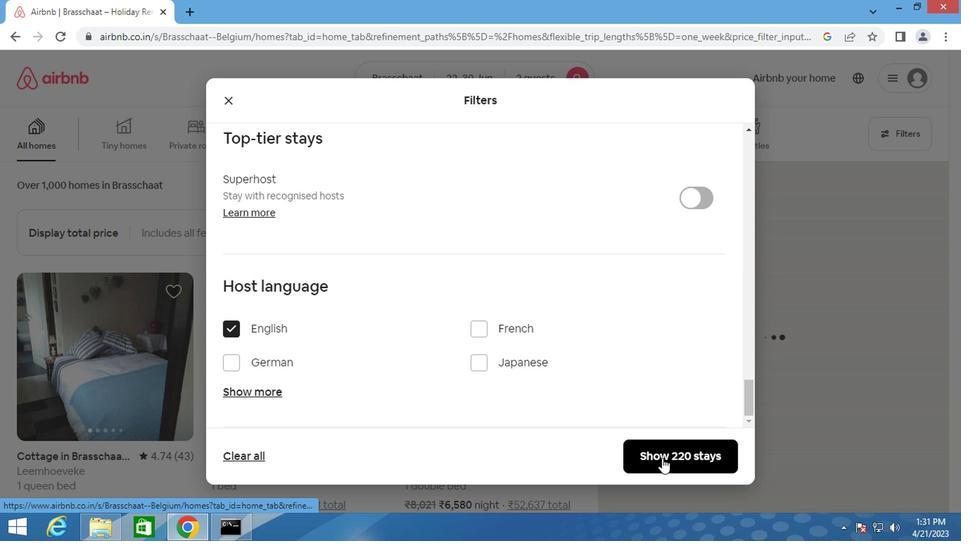 
Action: Key pressed <Key.f8>
Screenshot: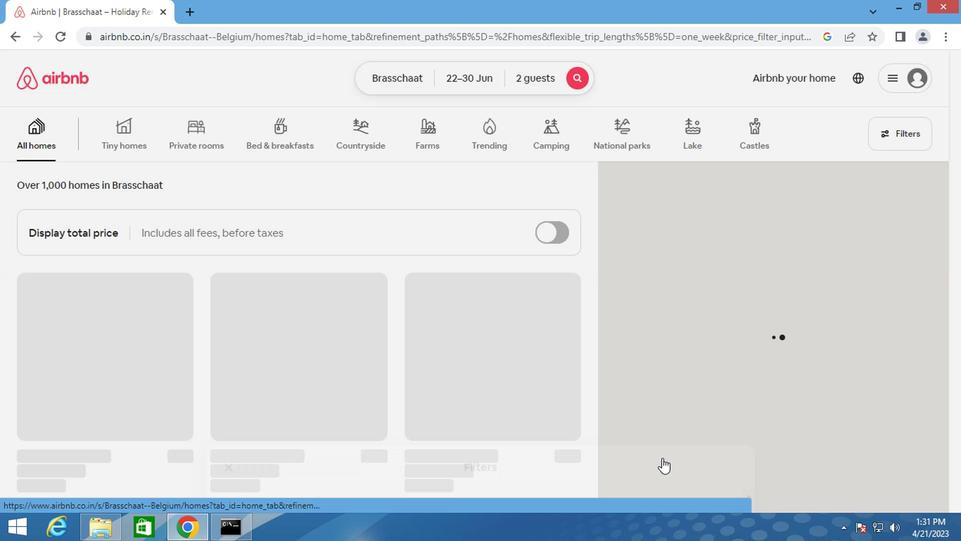 
